 Task: Look for space in Osimo, Italy from 2nd June, 2023 to 6th June, 2023 for 1 adult in price range Rs.10000 to Rs.13000. Place can be private room with 1  bedroom having 1 bed and 1 bathroom. Property type can be house, flat, guest house, hotel. Booking option can be shelf check-in. Required host language is English.
Action: Mouse moved to (461, 131)
Screenshot: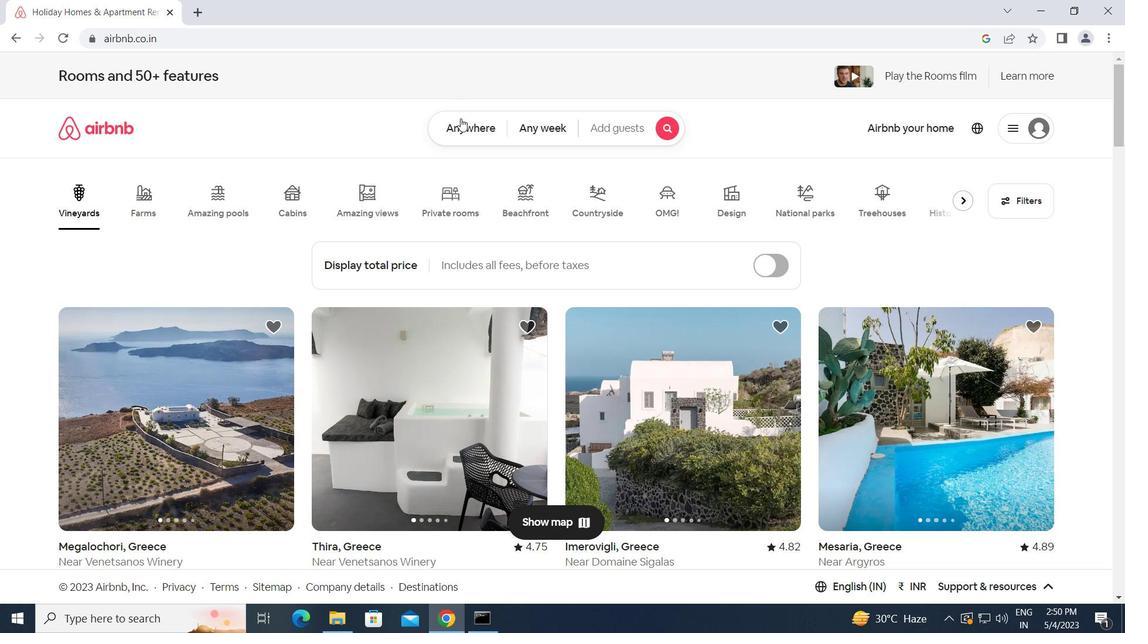 
Action: Mouse pressed left at (461, 131)
Screenshot: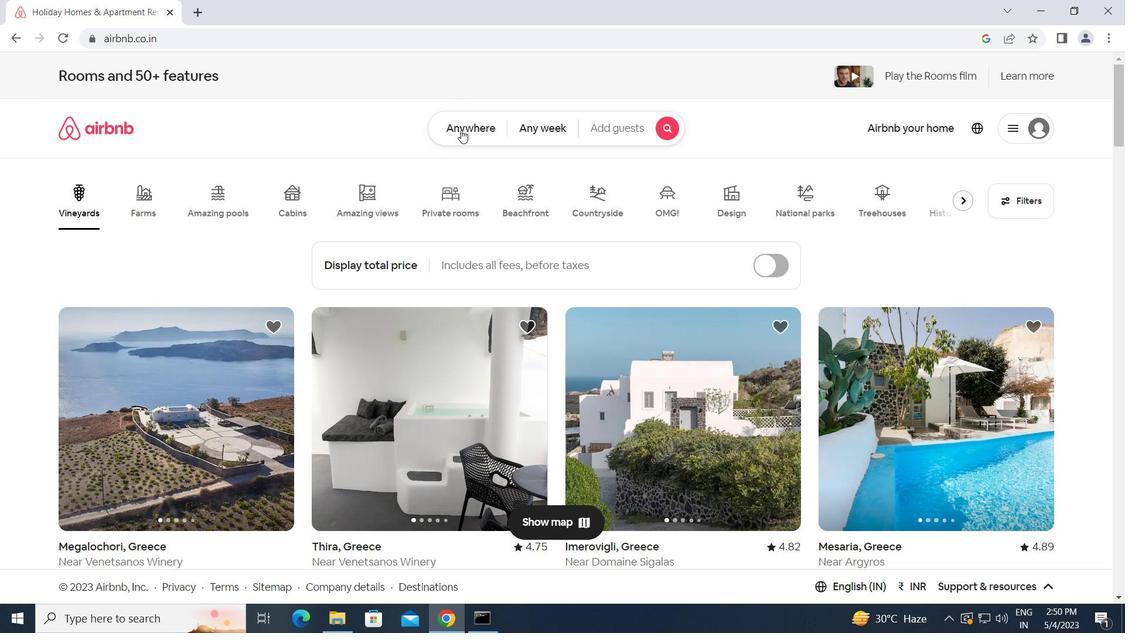 
Action: Mouse moved to (382, 177)
Screenshot: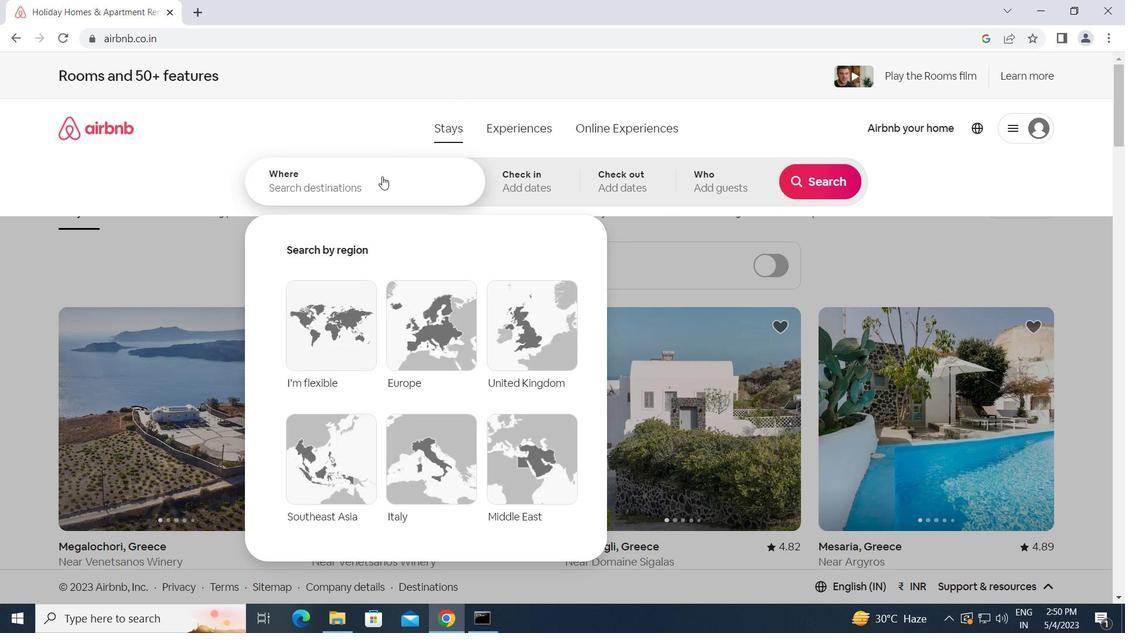 
Action: Mouse pressed left at (382, 177)
Screenshot: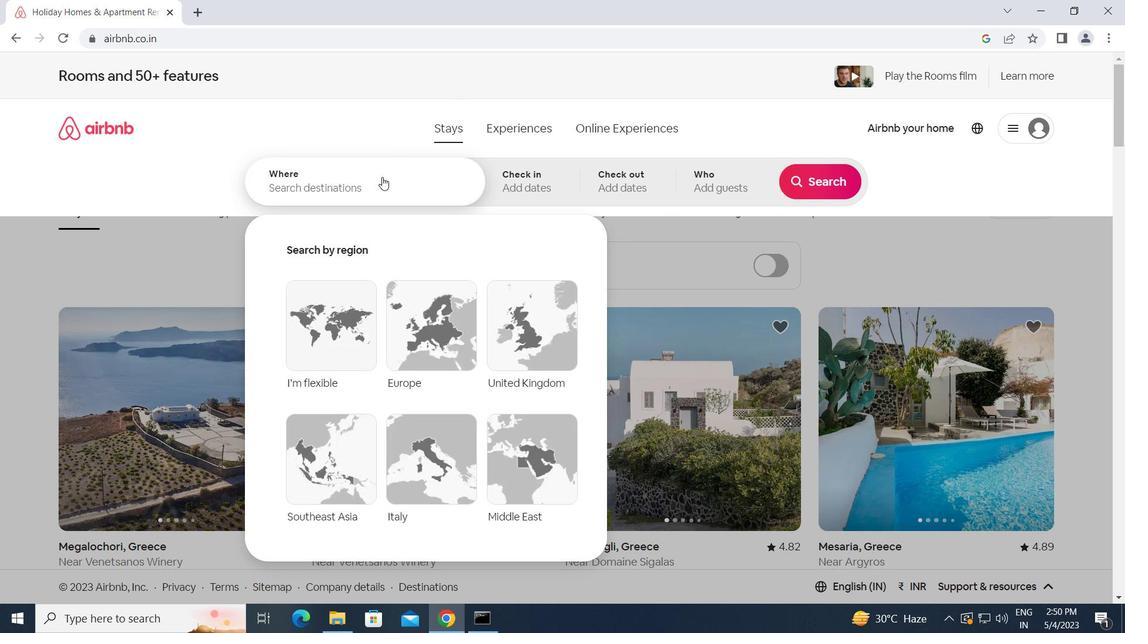 
Action: Key pressed o<Key.caps_lock>simo,<Key.space><Key.caps_lock>i<Key.caps_lock>taly<Key.enter>
Screenshot: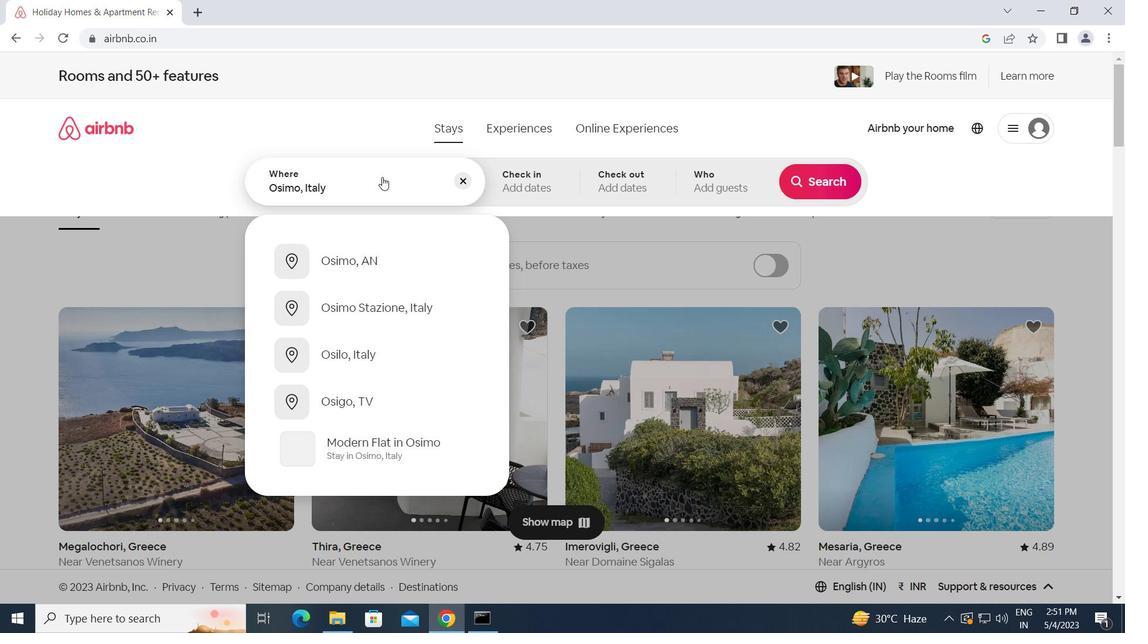 
Action: Mouse moved to (775, 359)
Screenshot: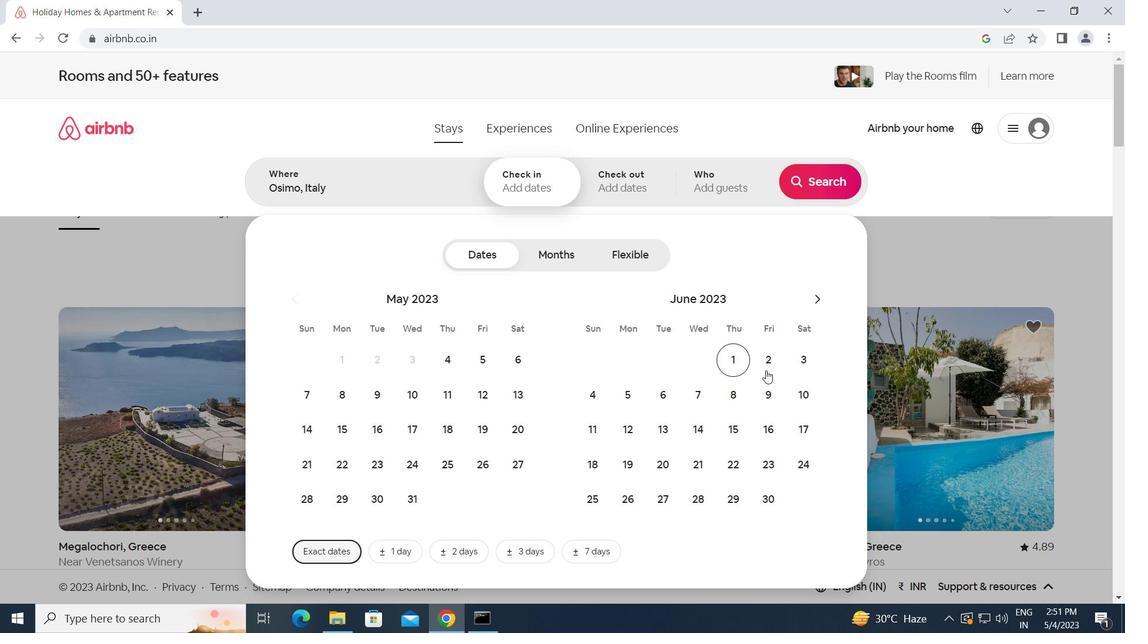 
Action: Mouse pressed left at (775, 359)
Screenshot: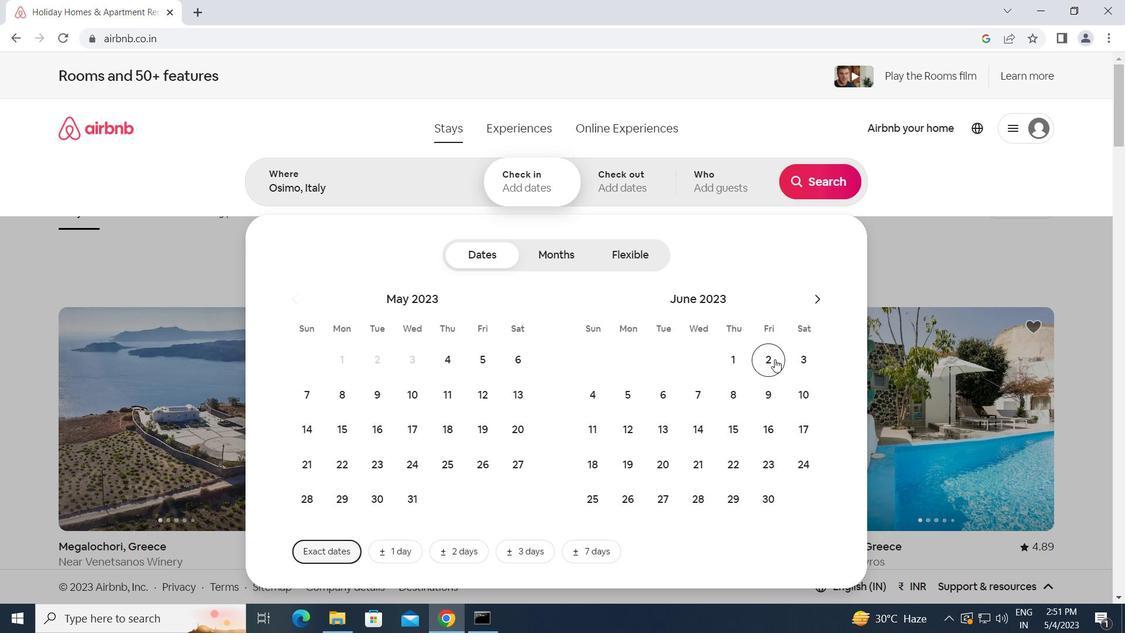 
Action: Mouse moved to (654, 390)
Screenshot: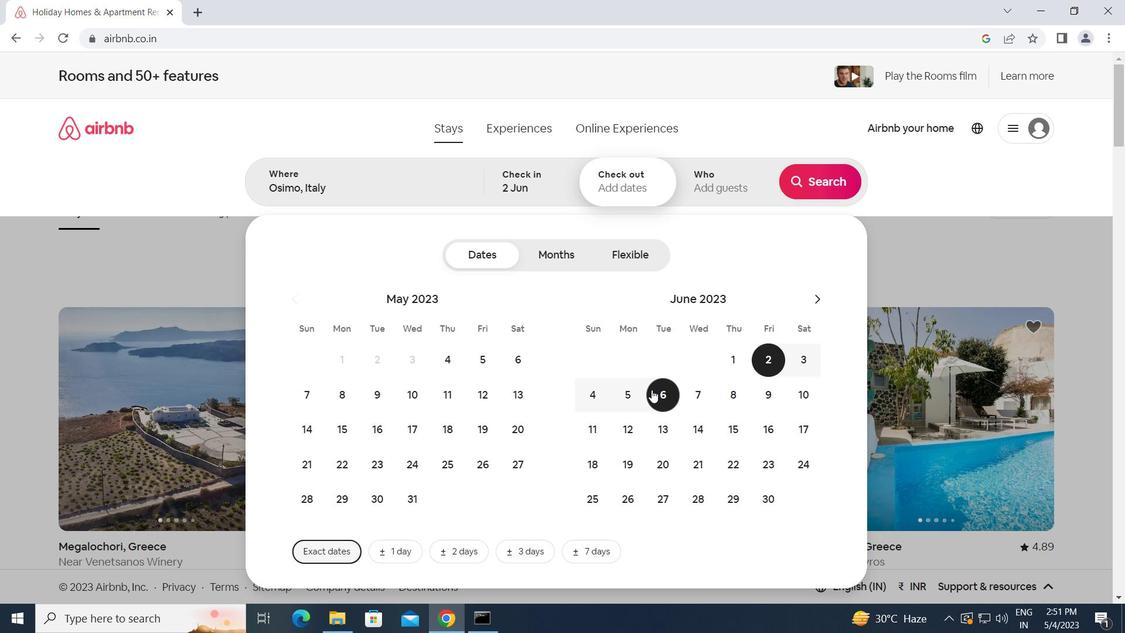 
Action: Mouse pressed left at (654, 390)
Screenshot: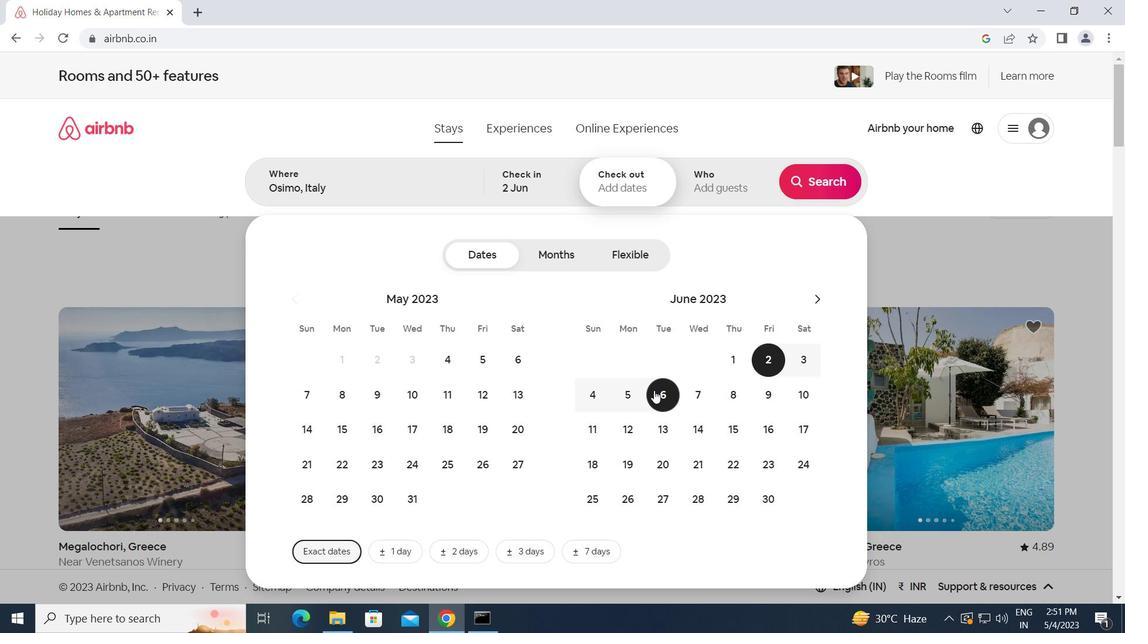 
Action: Mouse moved to (726, 185)
Screenshot: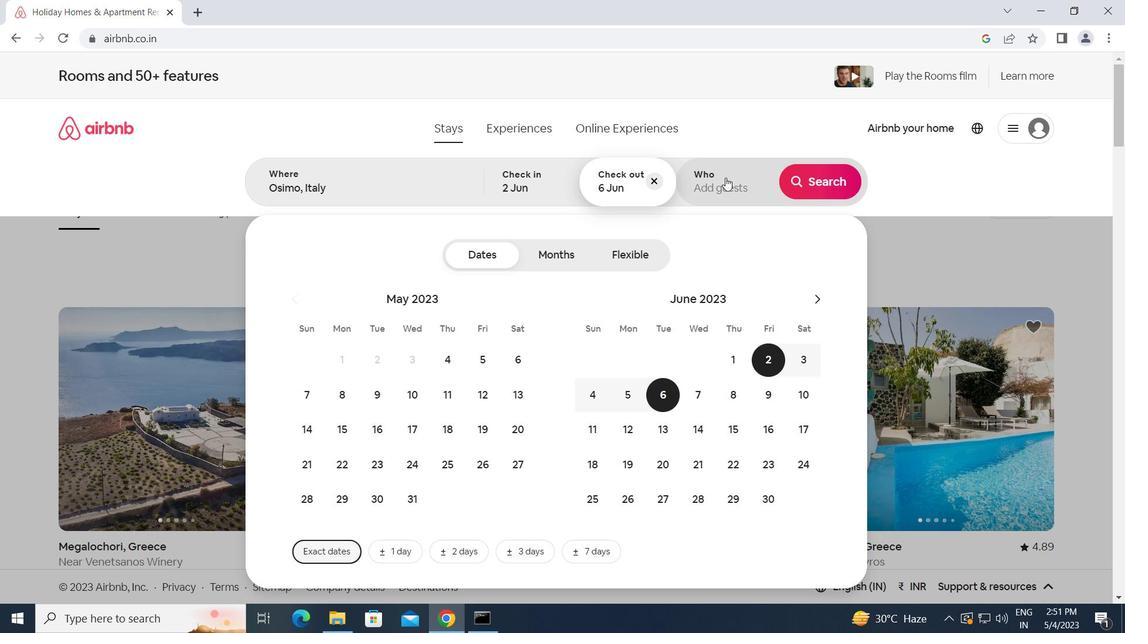 
Action: Mouse pressed left at (726, 185)
Screenshot: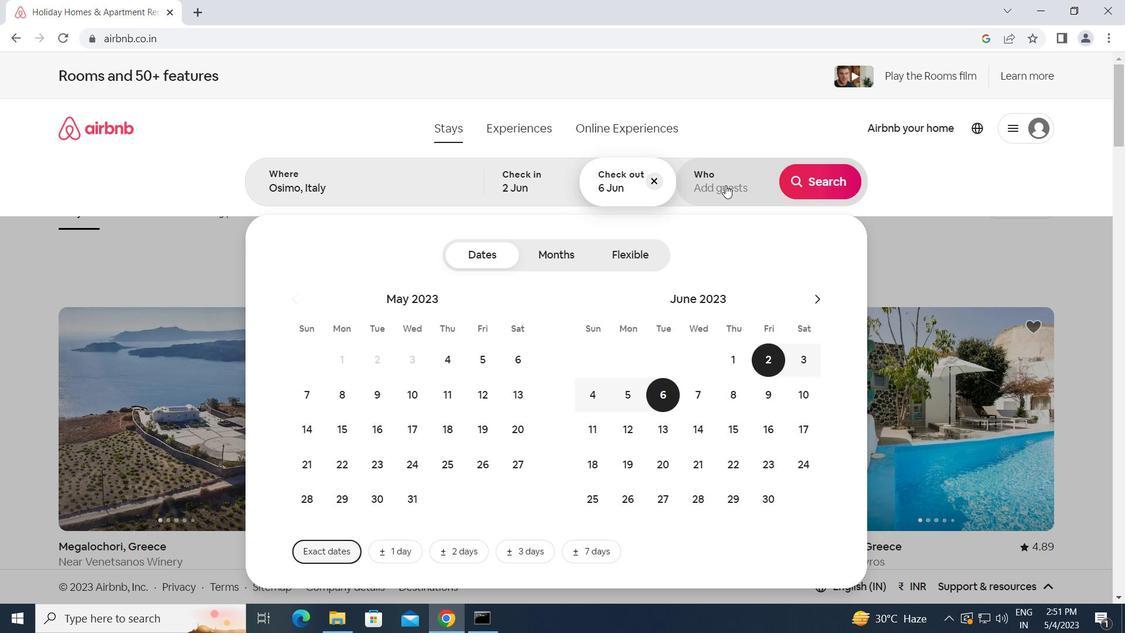 
Action: Mouse moved to (822, 265)
Screenshot: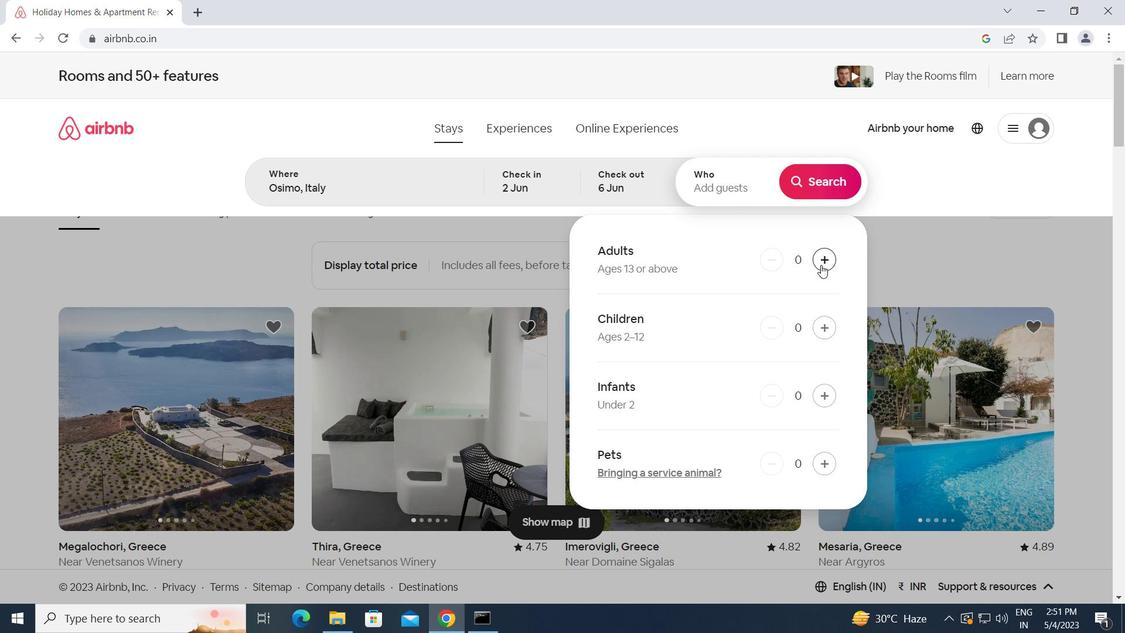 
Action: Mouse pressed left at (822, 265)
Screenshot: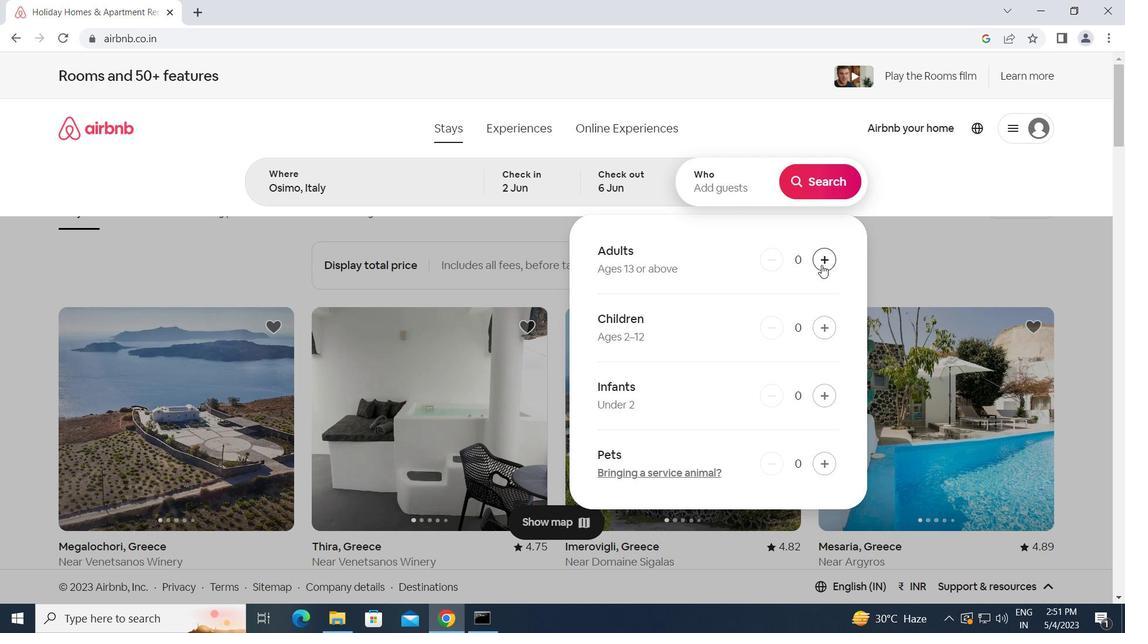
Action: Mouse moved to (818, 177)
Screenshot: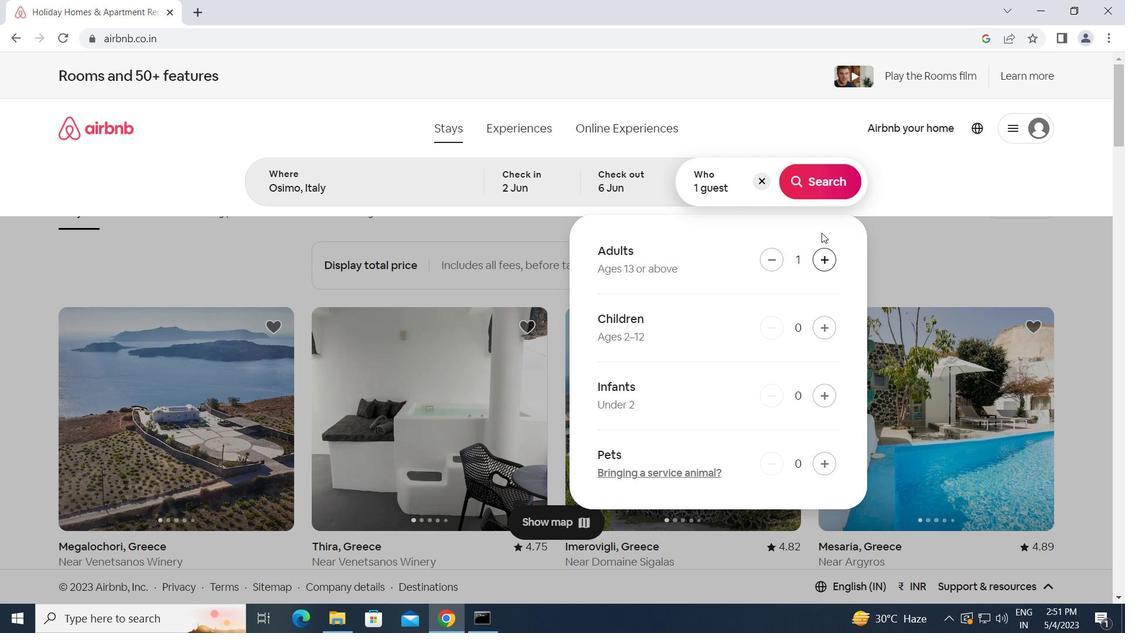 
Action: Mouse pressed left at (818, 177)
Screenshot: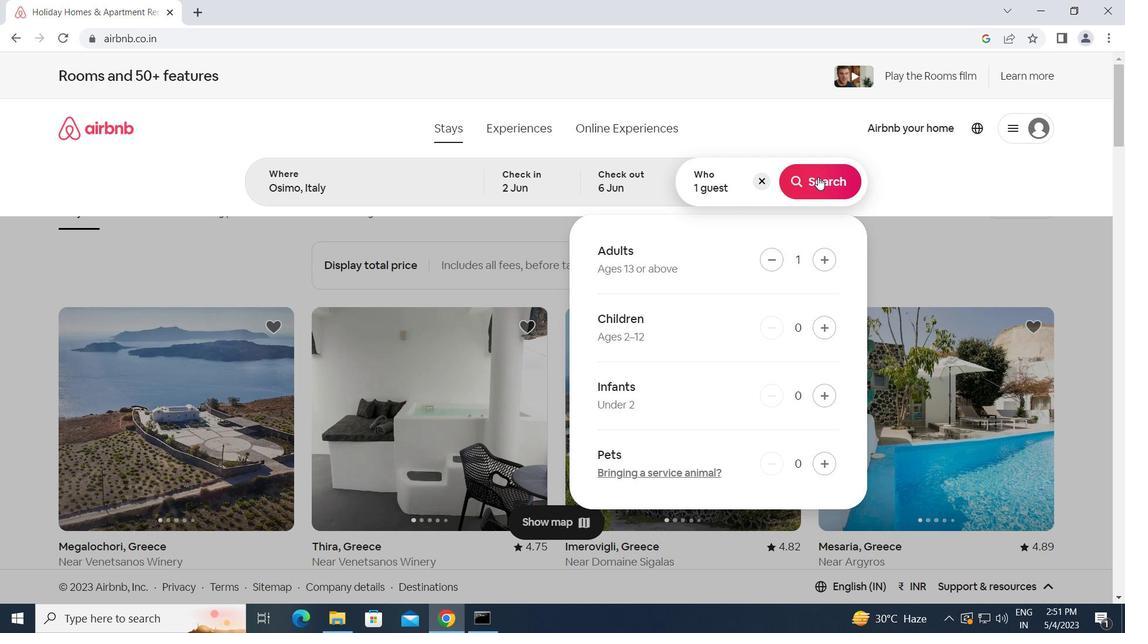
Action: Mouse moved to (1060, 136)
Screenshot: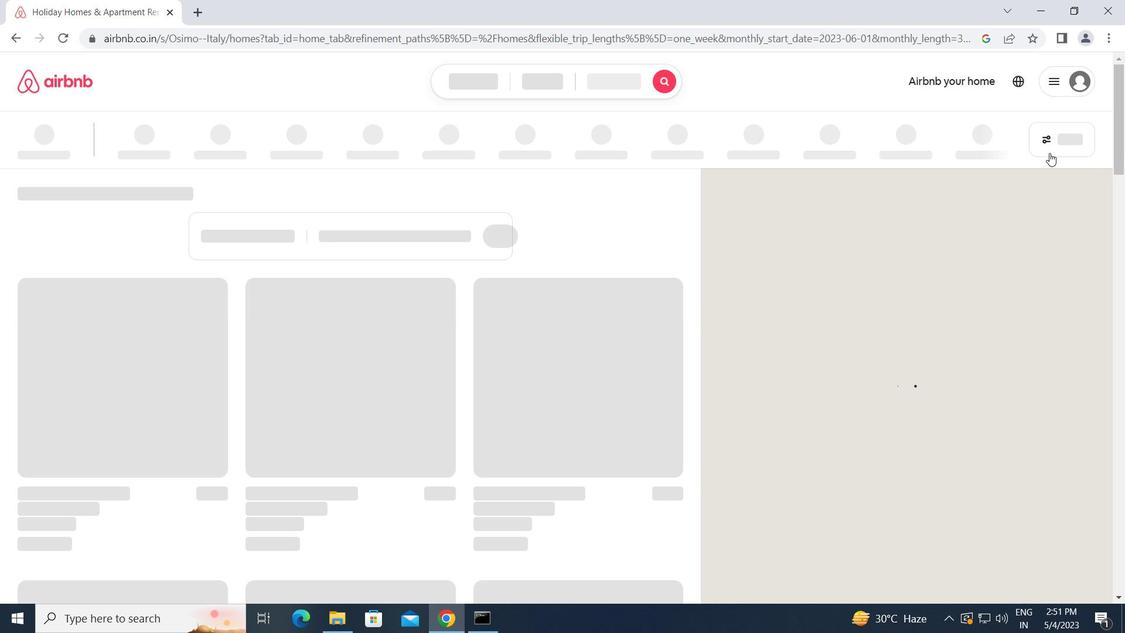 
Action: Mouse pressed left at (1060, 136)
Screenshot: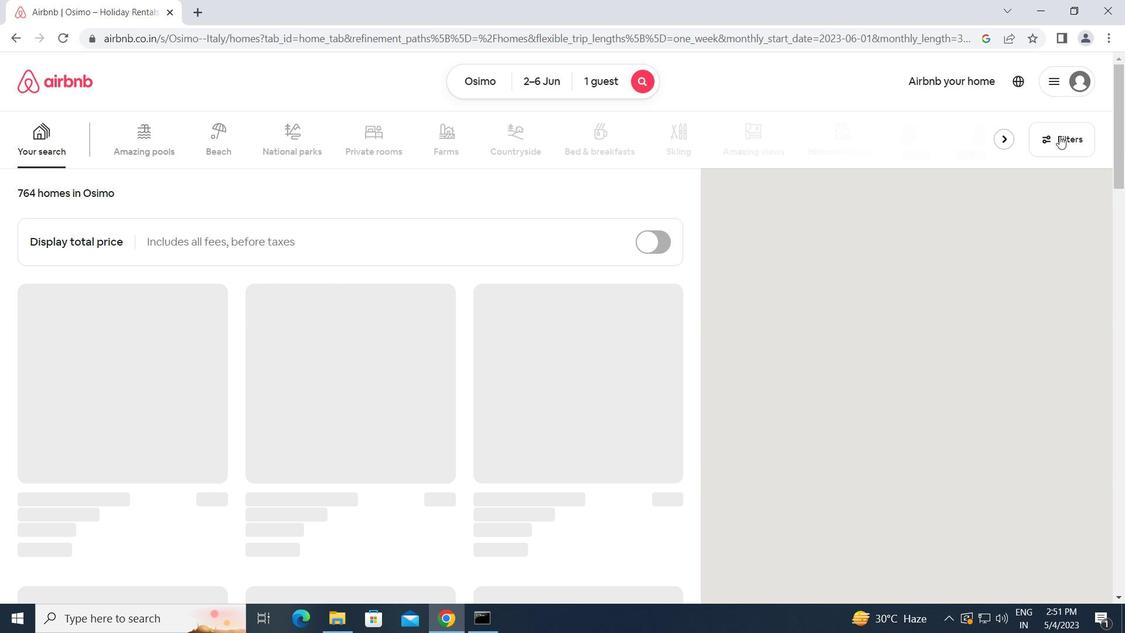 
Action: Mouse moved to (373, 328)
Screenshot: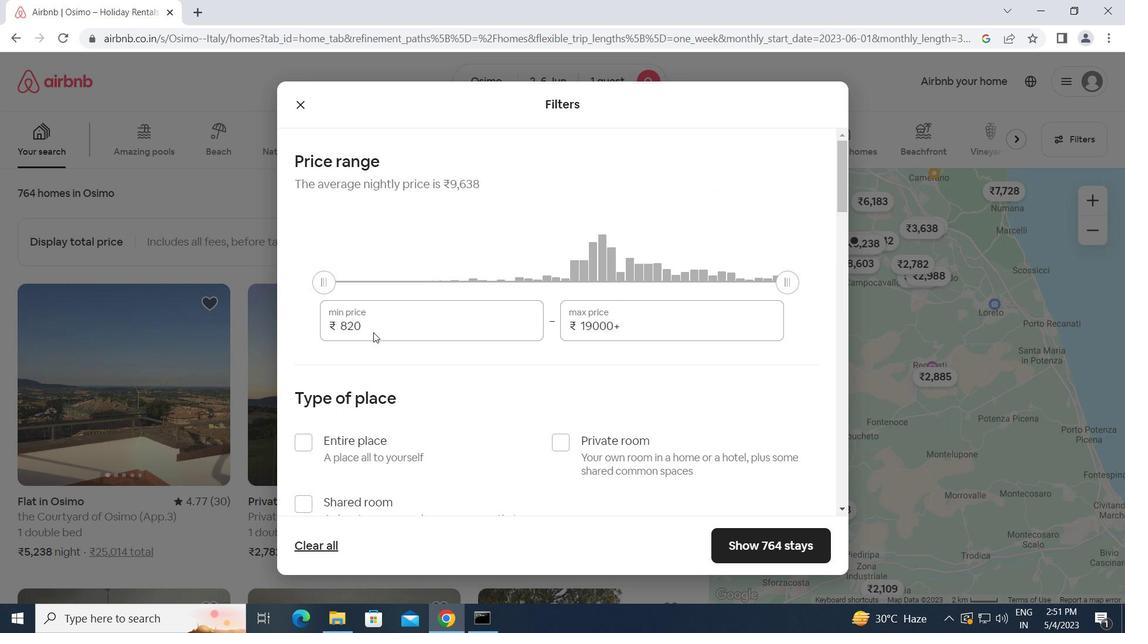 
Action: Mouse pressed left at (373, 328)
Screenshot: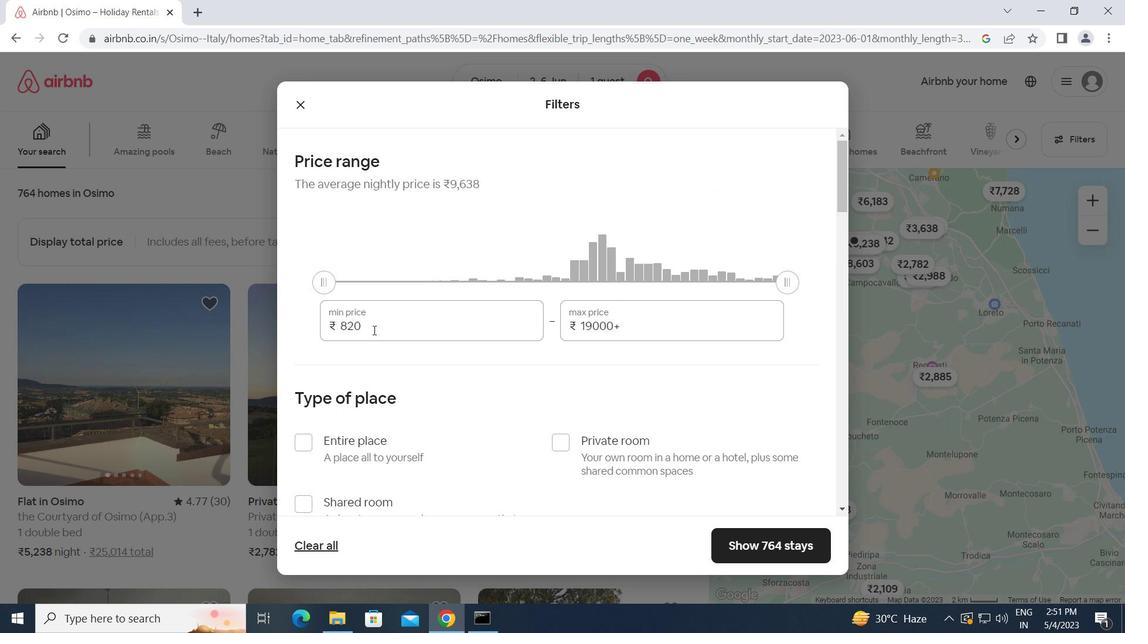 
Action: Mouse moved to (340, 332)
Screenshot: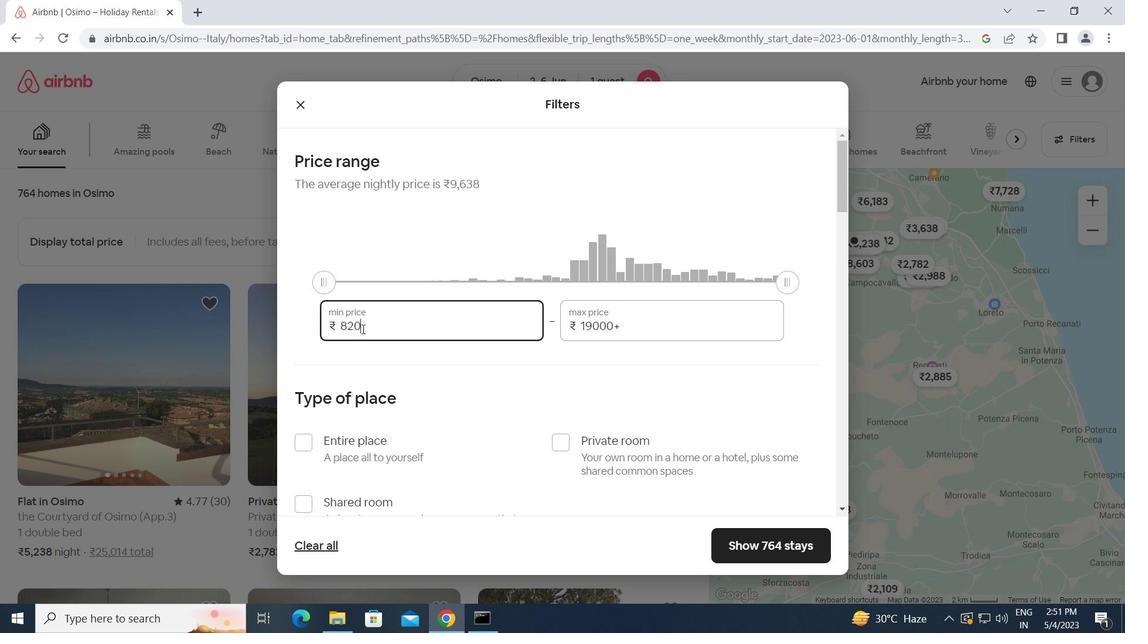 
Action: Key pressed 10000<Key.tab>13000
Screenshot: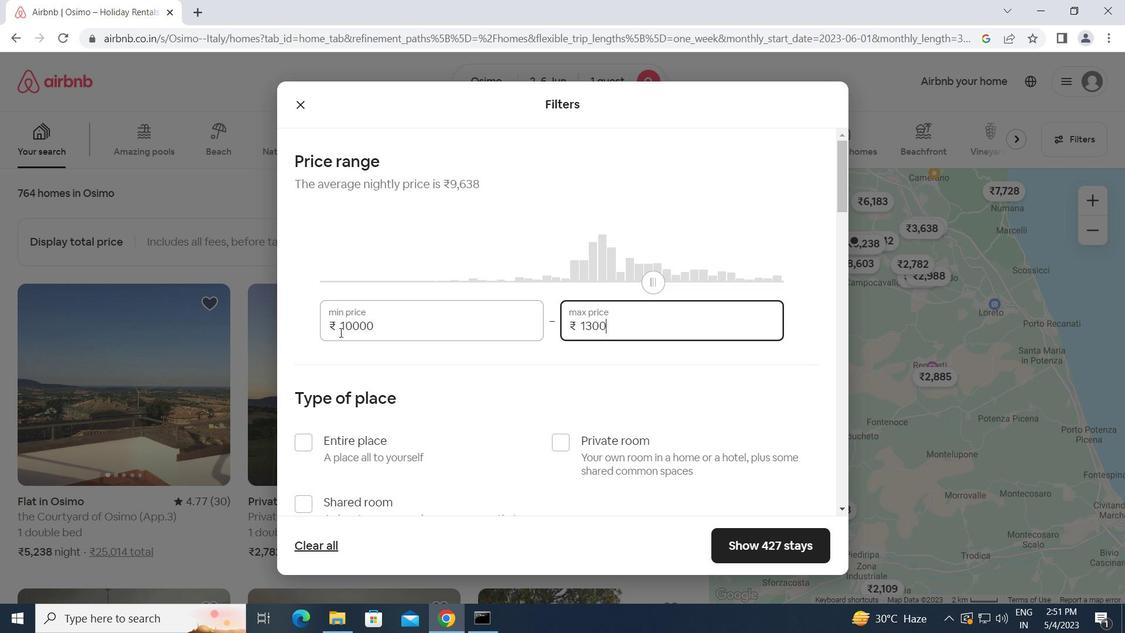 
Action: Mouse moved to (558, 443)
Screenshot: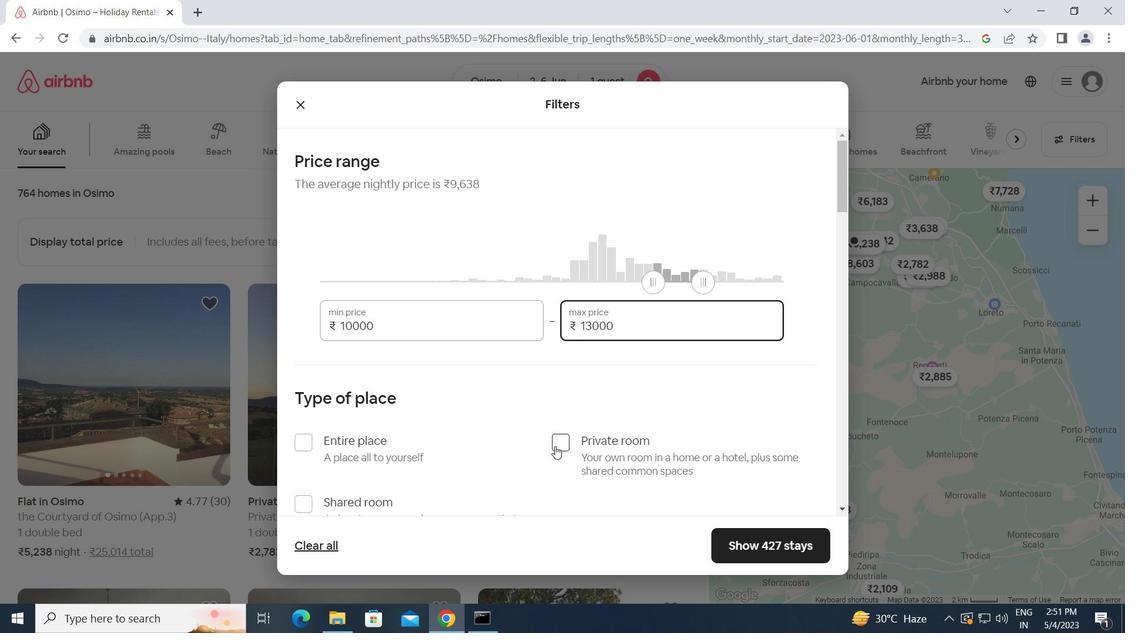 
Action: Mouse pressed left at (558, 443)
Screenshot: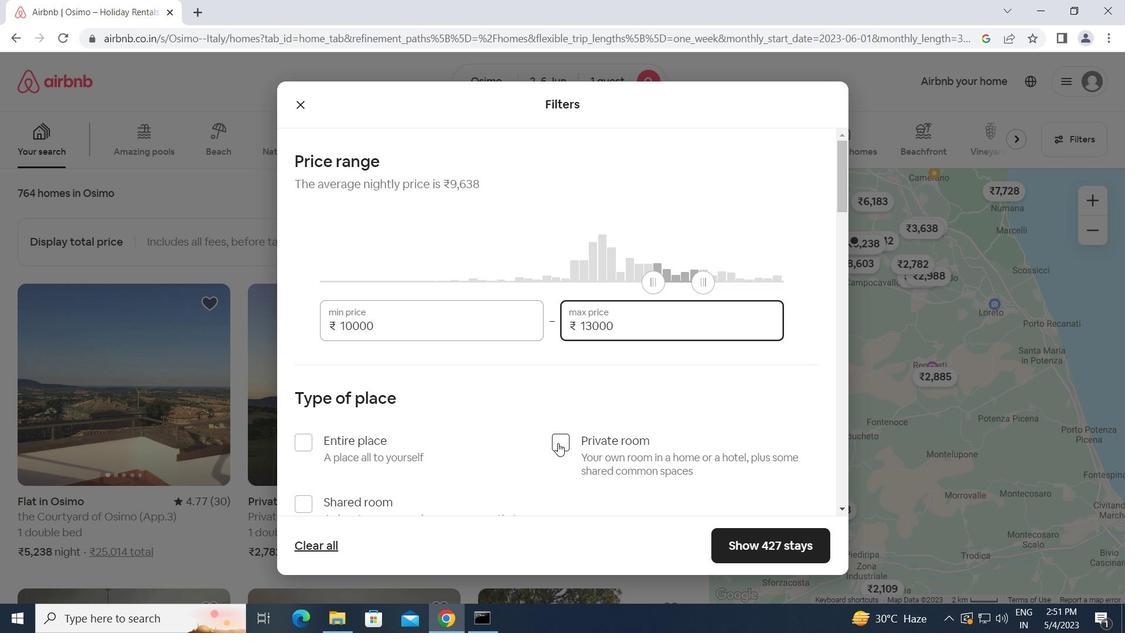 
Action: Mouse moved to (471, 471)
Screenshot: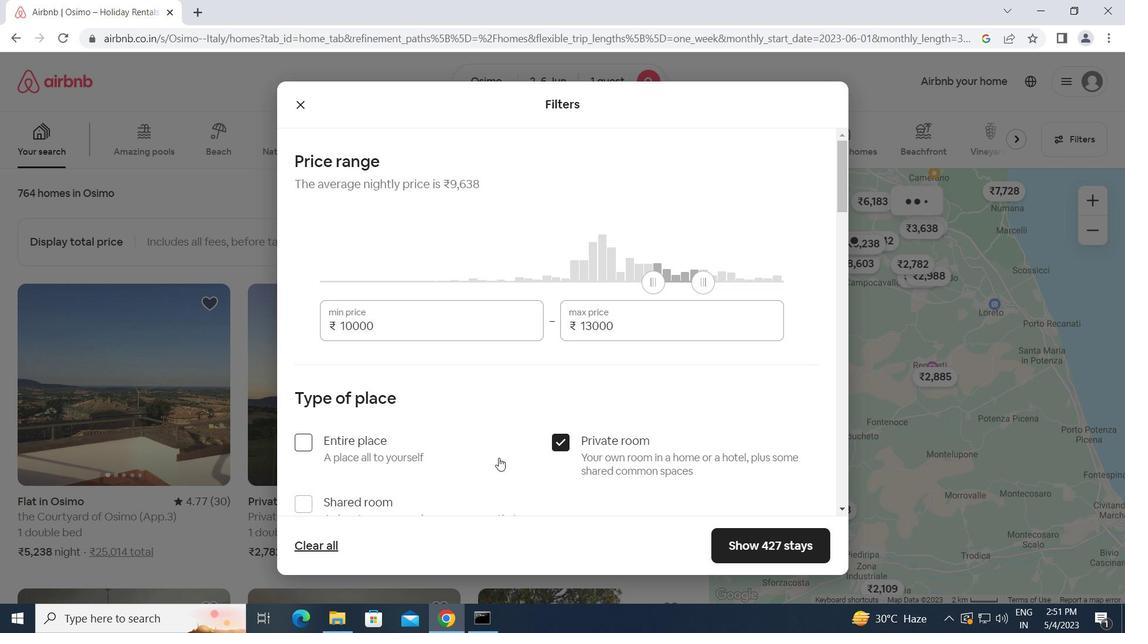 
Action: Mouse scrolled (471, 471) with delta (0, 0)
Screenshot: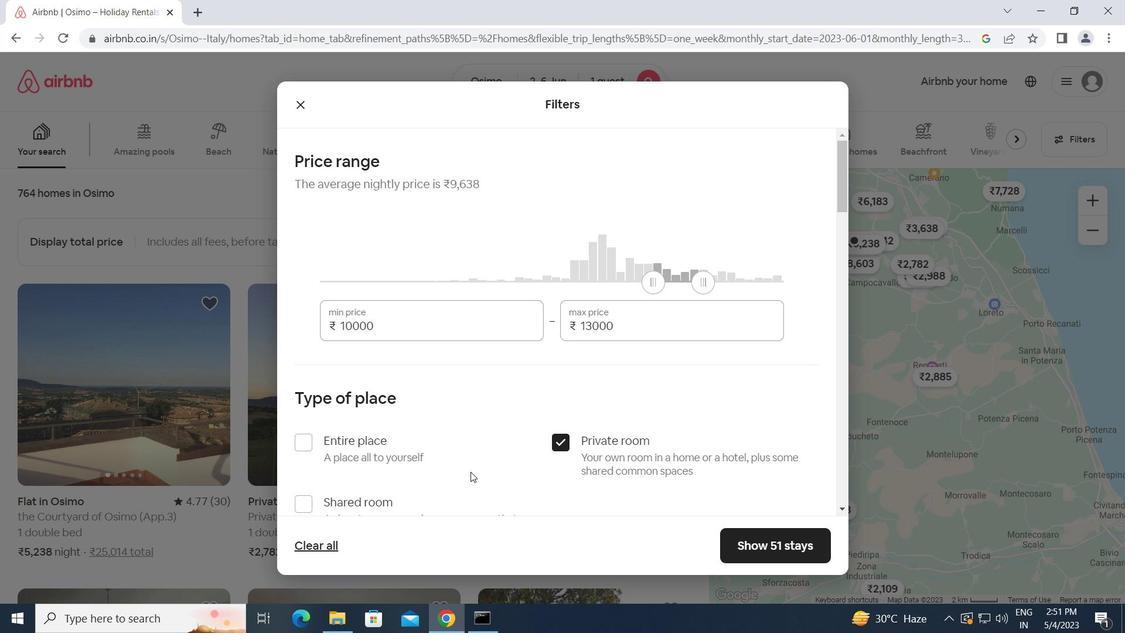 
Action: Mouse scrolled (471, 471) with delta (0, 0)
Screenshot: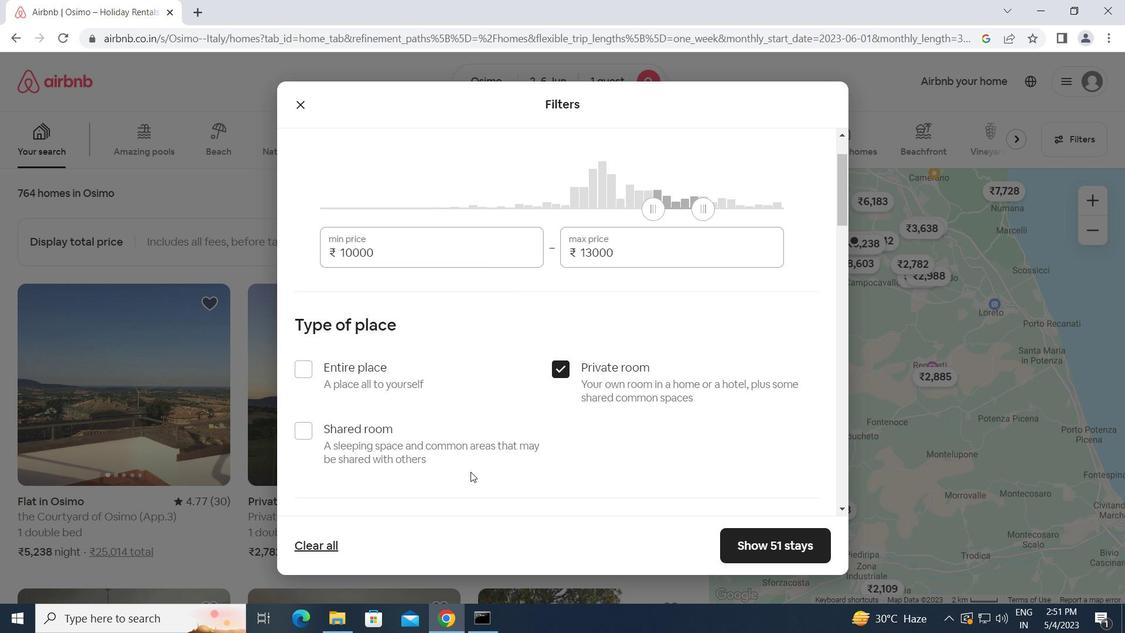 
Action: Mouse scrolled (471, 471) with delta (0, 0)
Screenshot: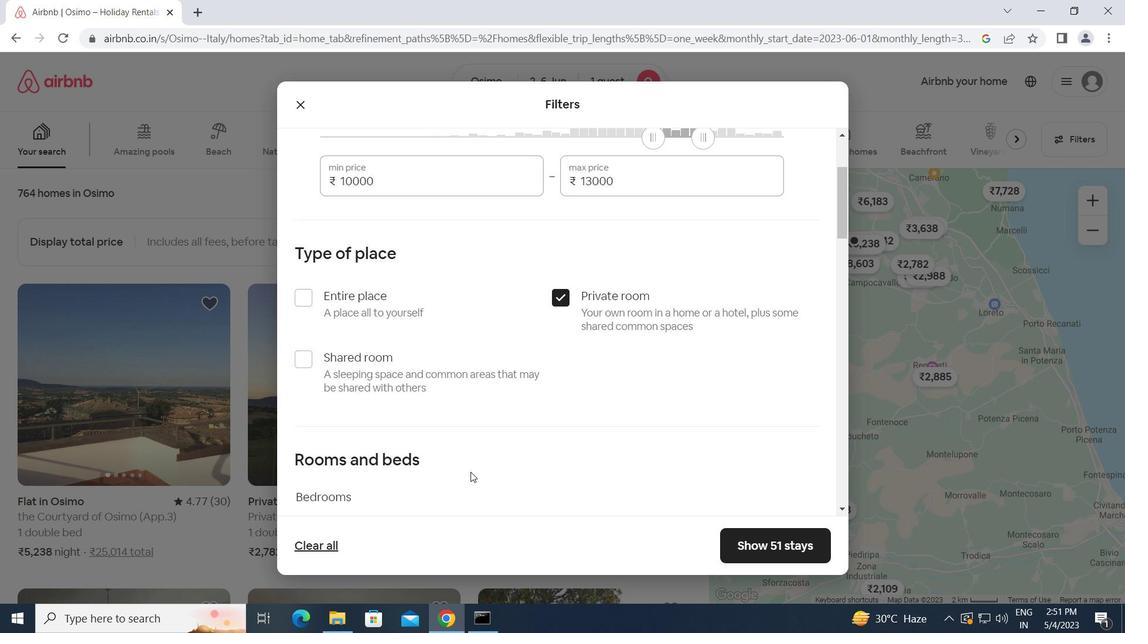 
Action: Mouse scrolled (471, 471) with delta (0, 0)
Screenshot: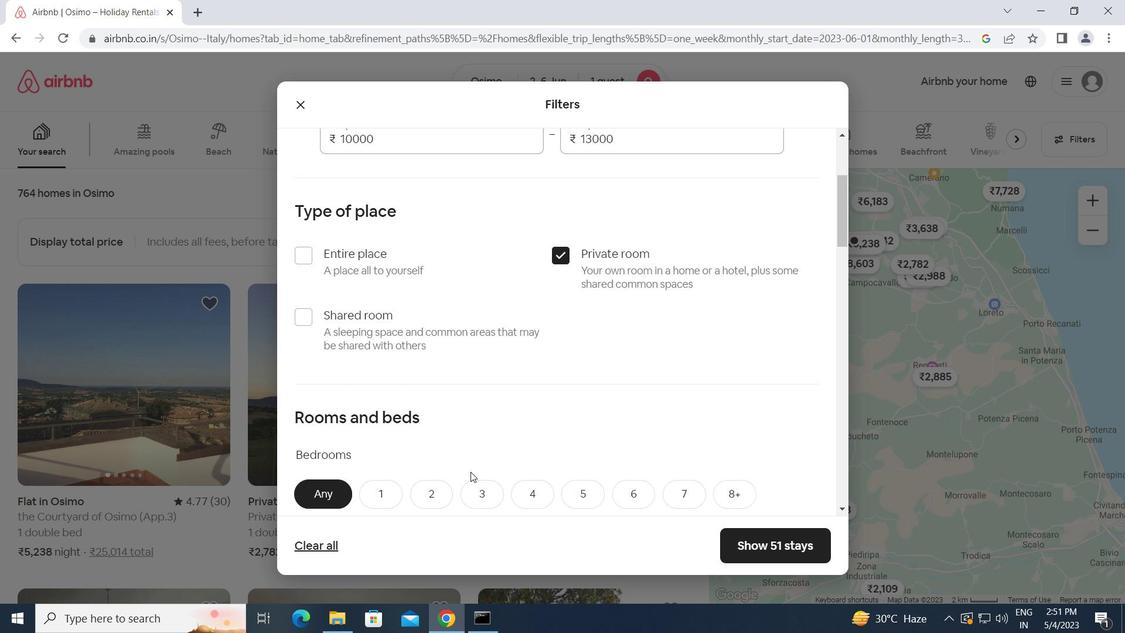 
Action: Mouse moved to (377, 387)
Screenshot: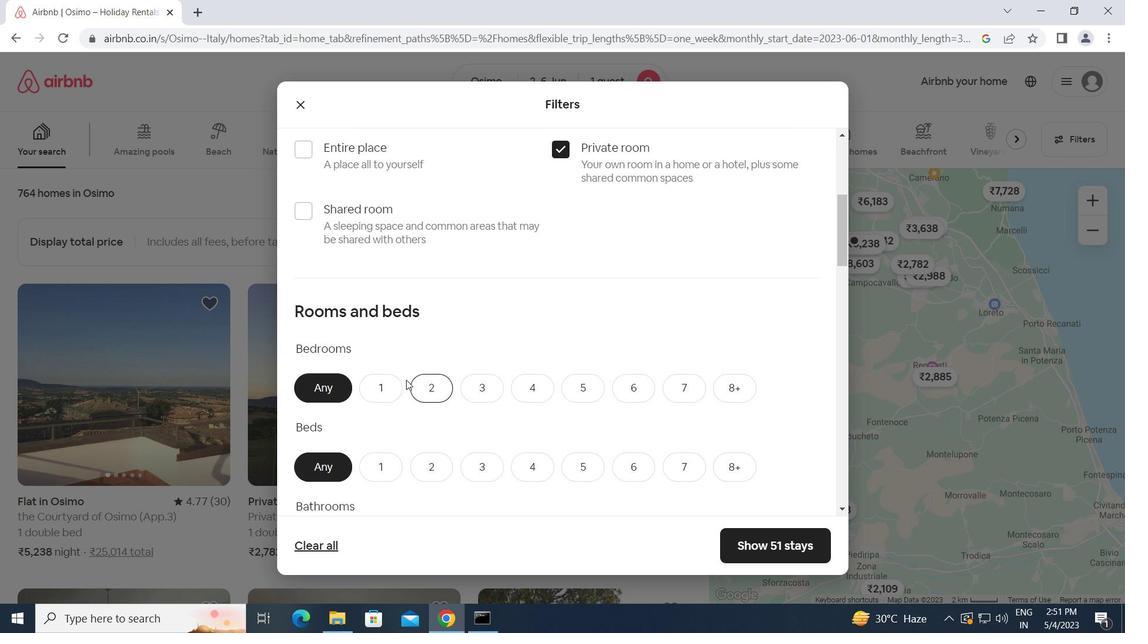 
Action: Mouse pressed left at (377, 387)
Screenshot: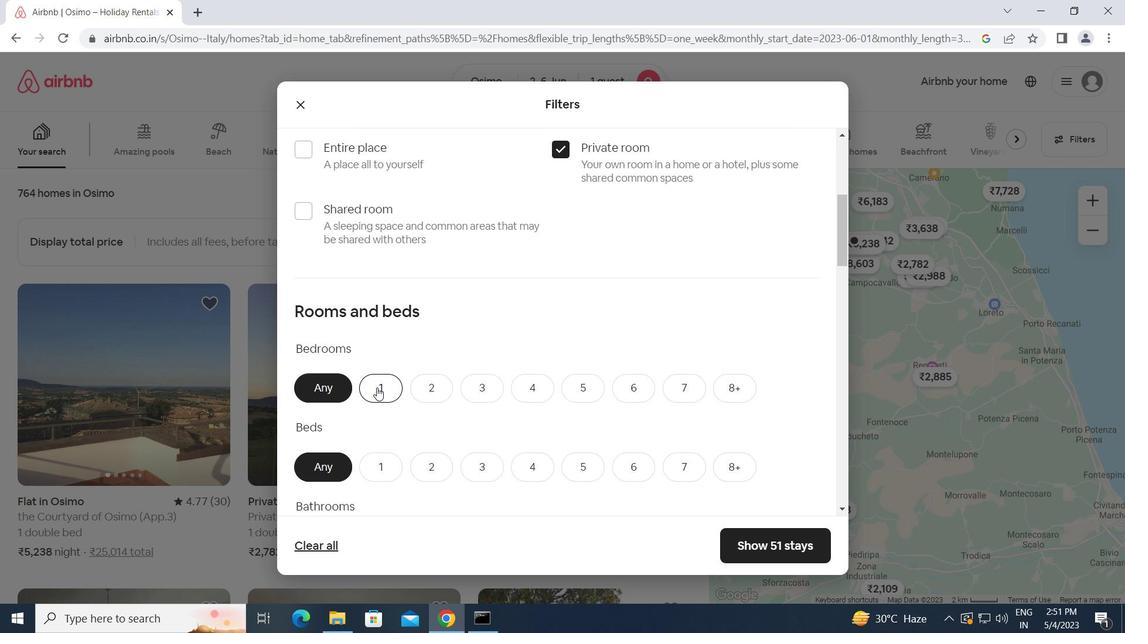
Action: Mouse moved to (386, 464)
Screenshot: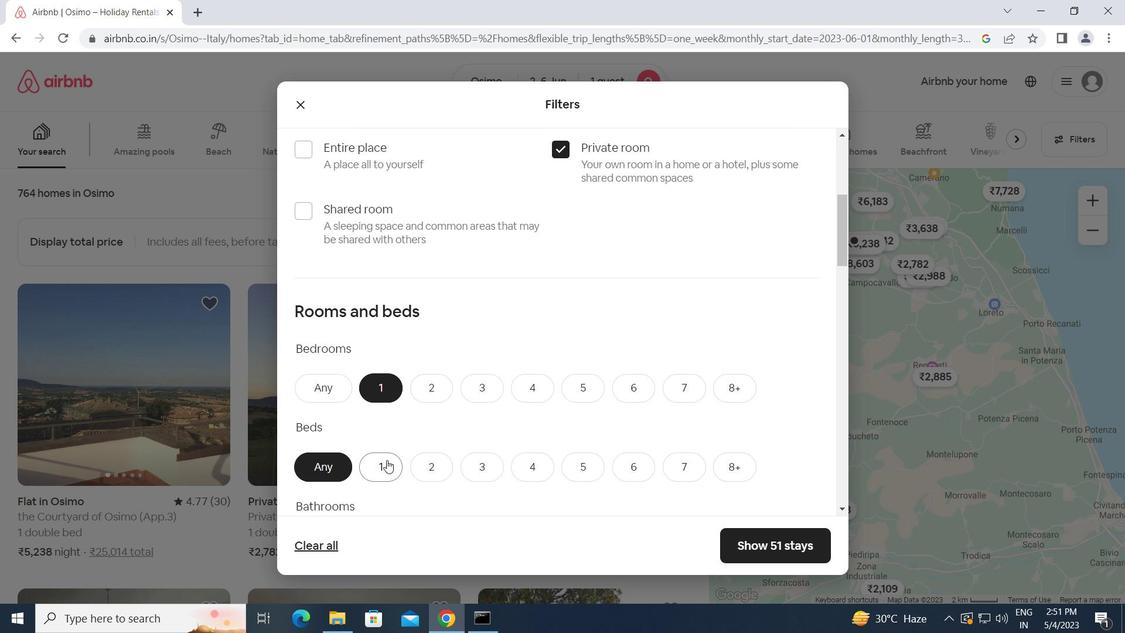 
Action: Mouse pressed left at (386, 464)
Screenshot: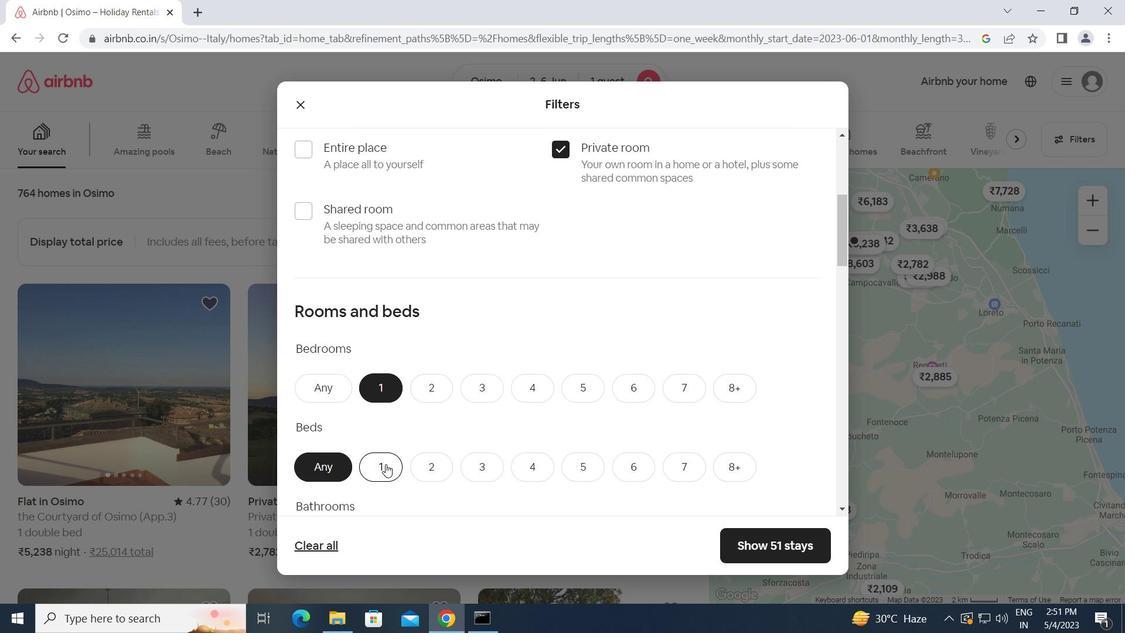
Action: Mouse moved to (491, 457)
Screenshot: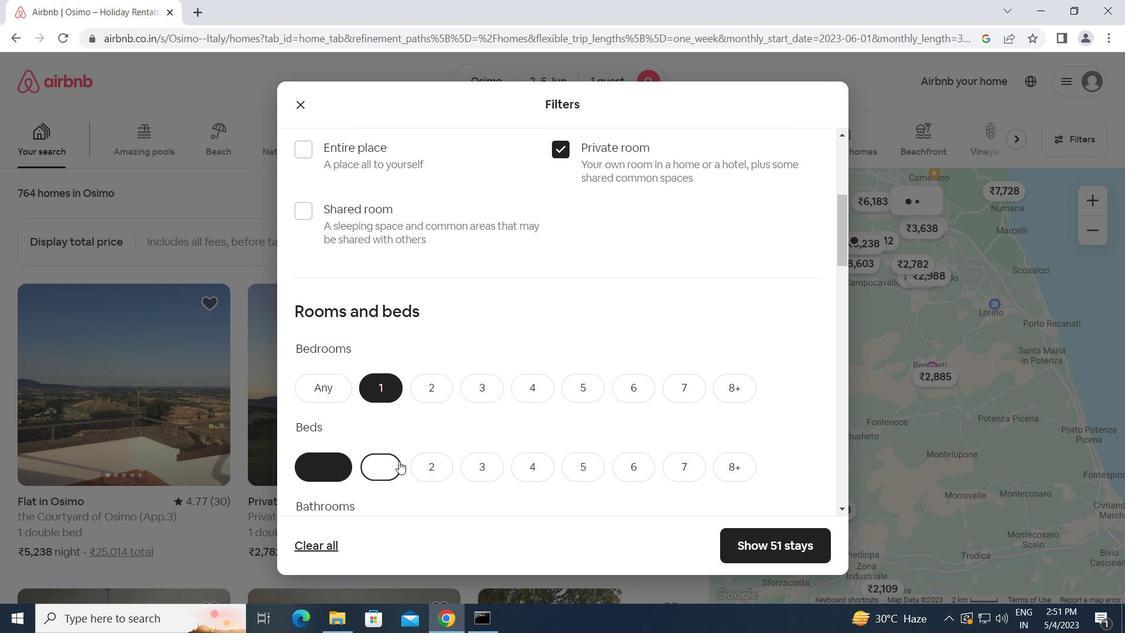 
Action: Mouse scrolled (491, 456) with delta (0, 0)
Screenshot: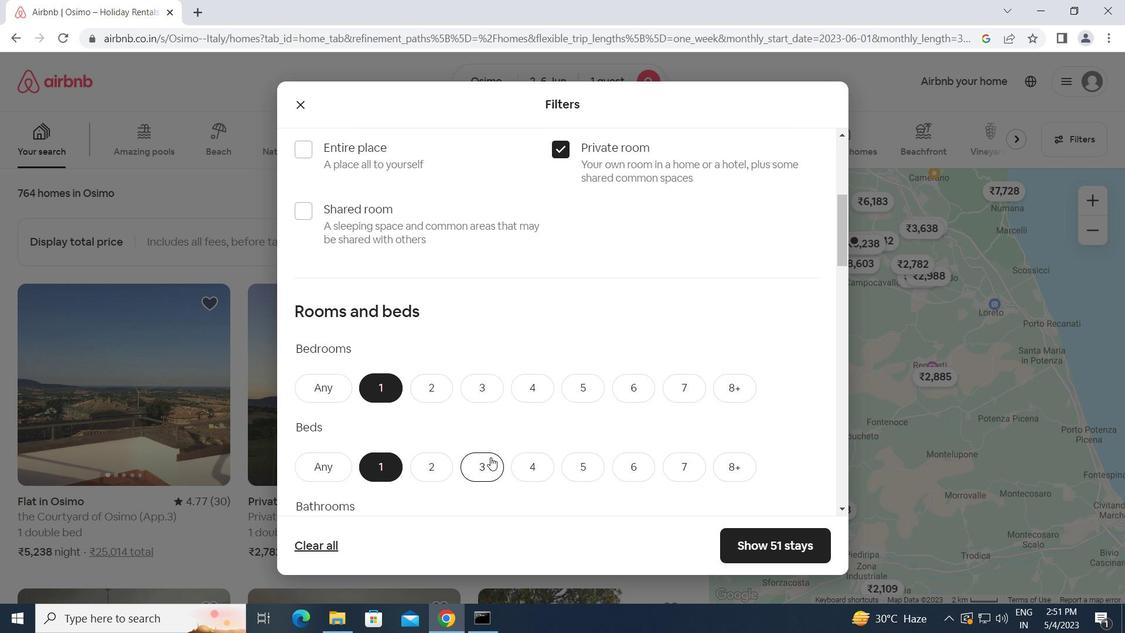 
Action: Mouse moved to (382, 467)
Screenshot: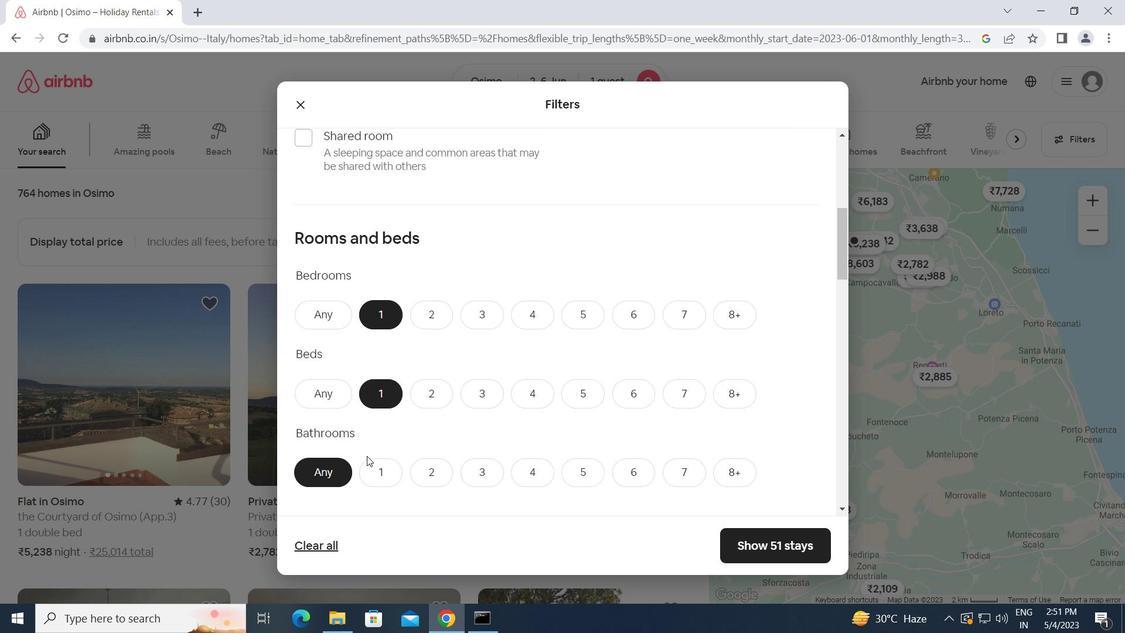 
Action: Mouse pressed left at (382, 467)
Screenshot: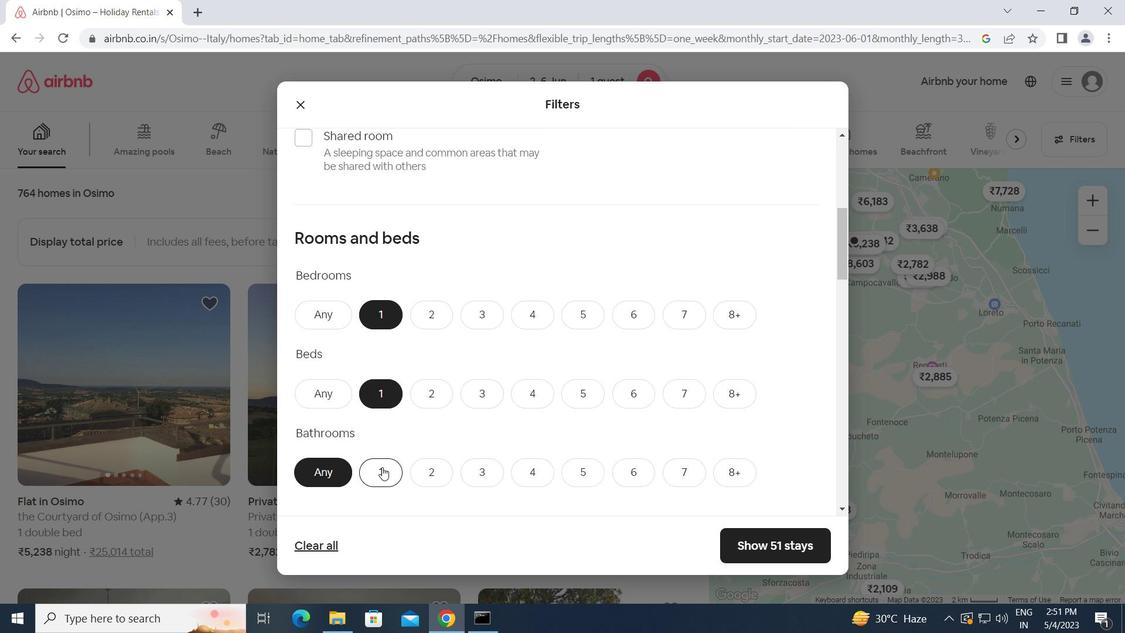 
Action: Mouse moved to (508, 459)
Screenshot: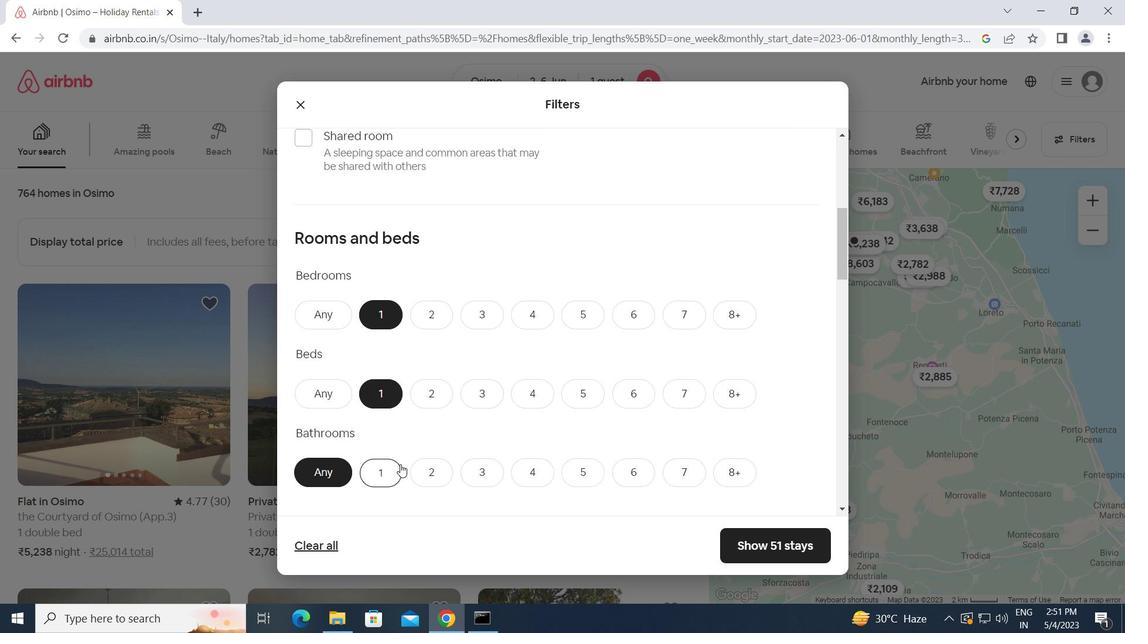 
Action: Mouse scrolled (508, 458) with delta (0, 0)
Screenshot: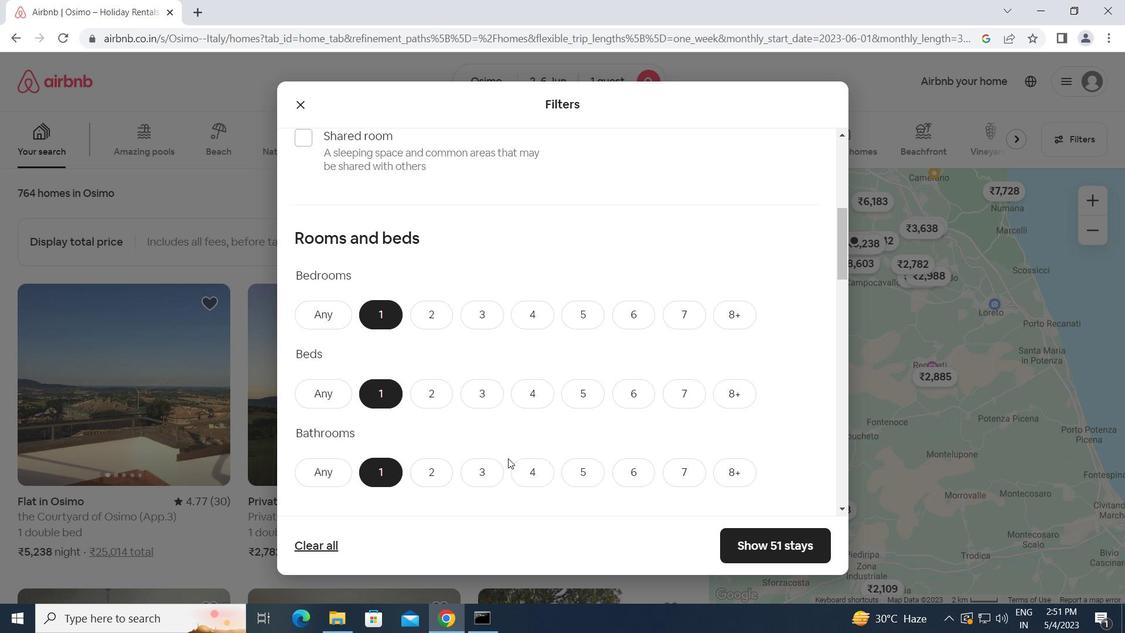 
Action: Mouse scrolled (508, 458) with delta (0, 0)
Screenshot: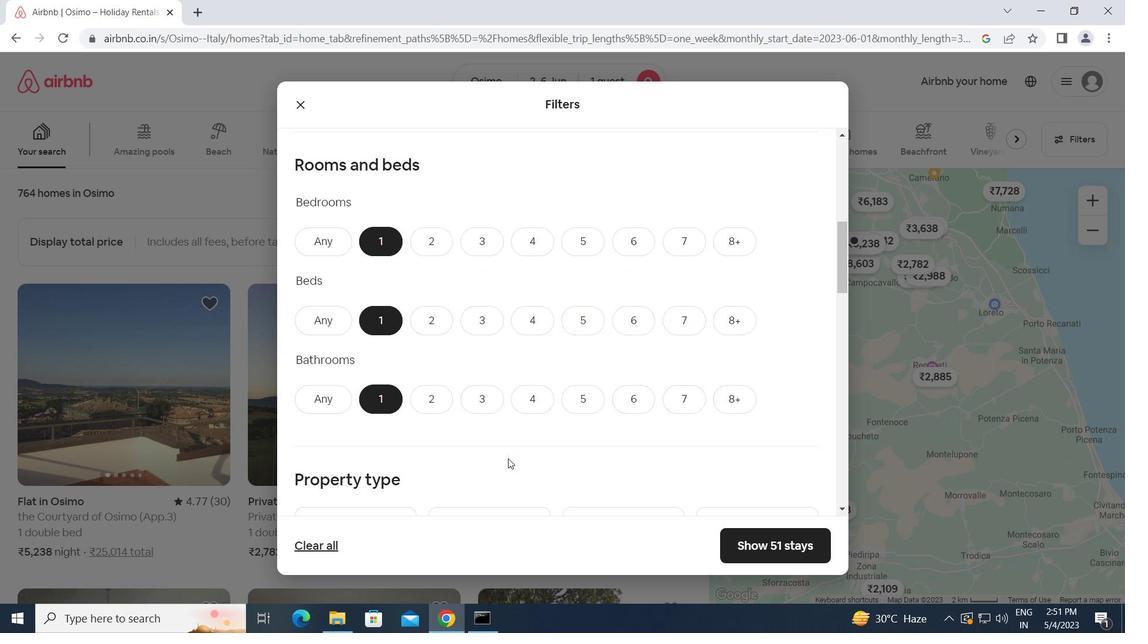 
Action: Mouse moved to (360, 470)
Screenshot: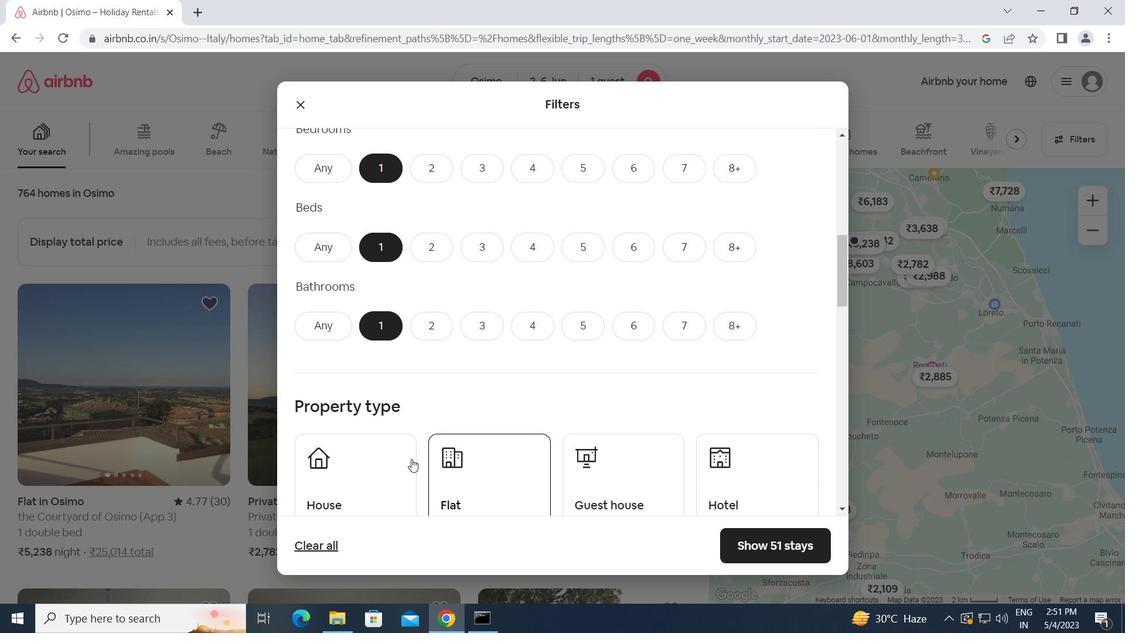 
Action: Mouse scrolled (360, 470) with delta (0, 0)
Screenshot: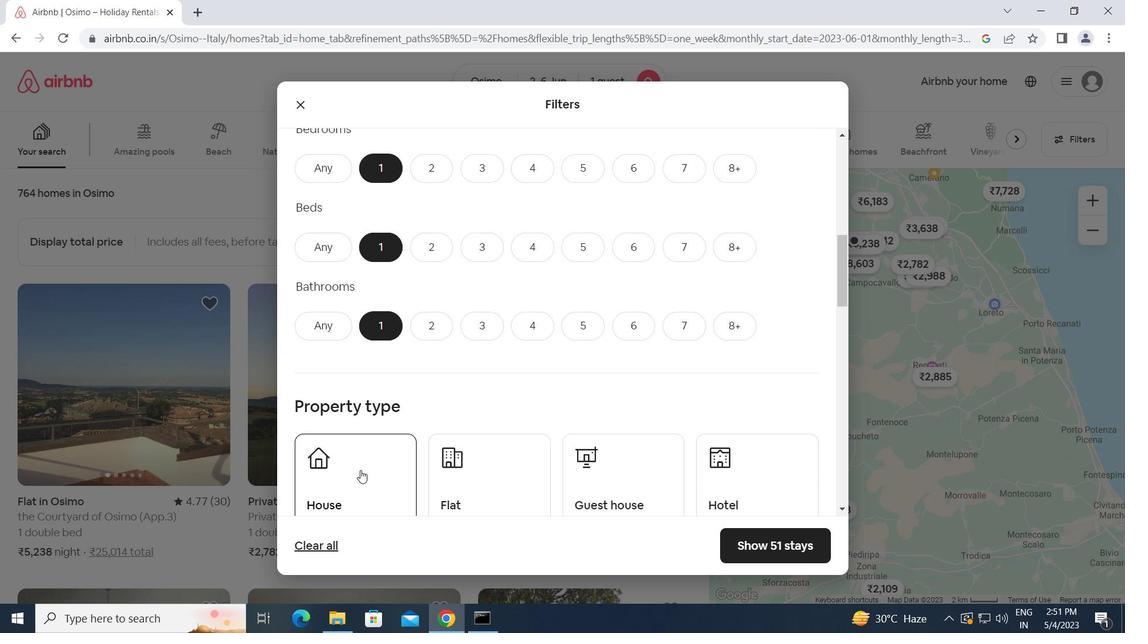
Action: Mouse moved to (355, 423)
Screenshot: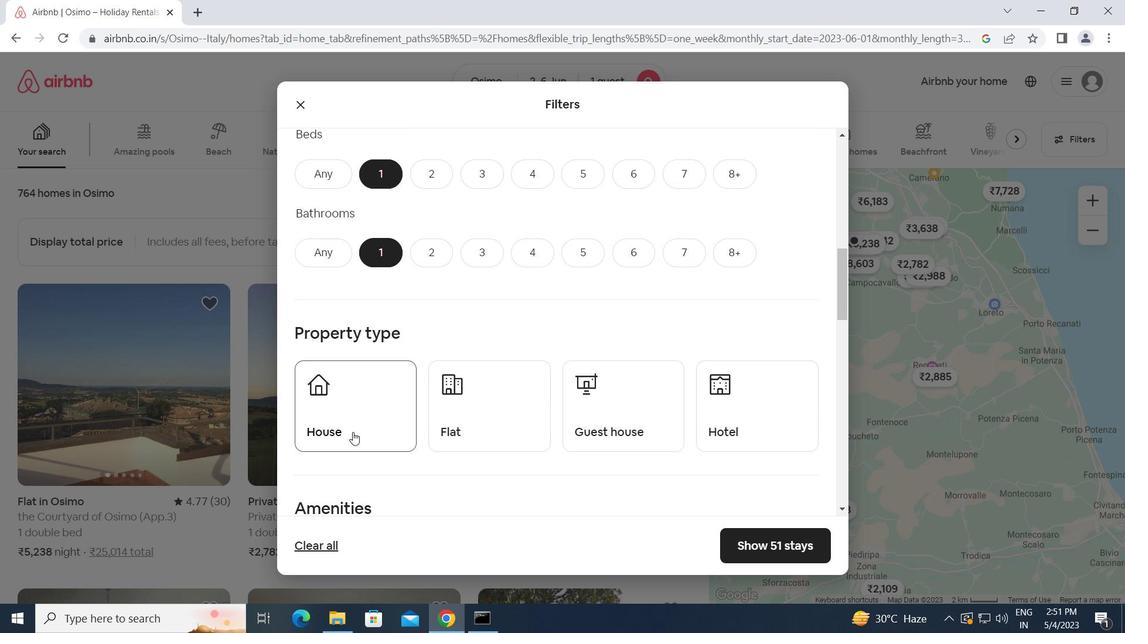 
Action: Mouse pressed left at (355, 423)
Screenshot: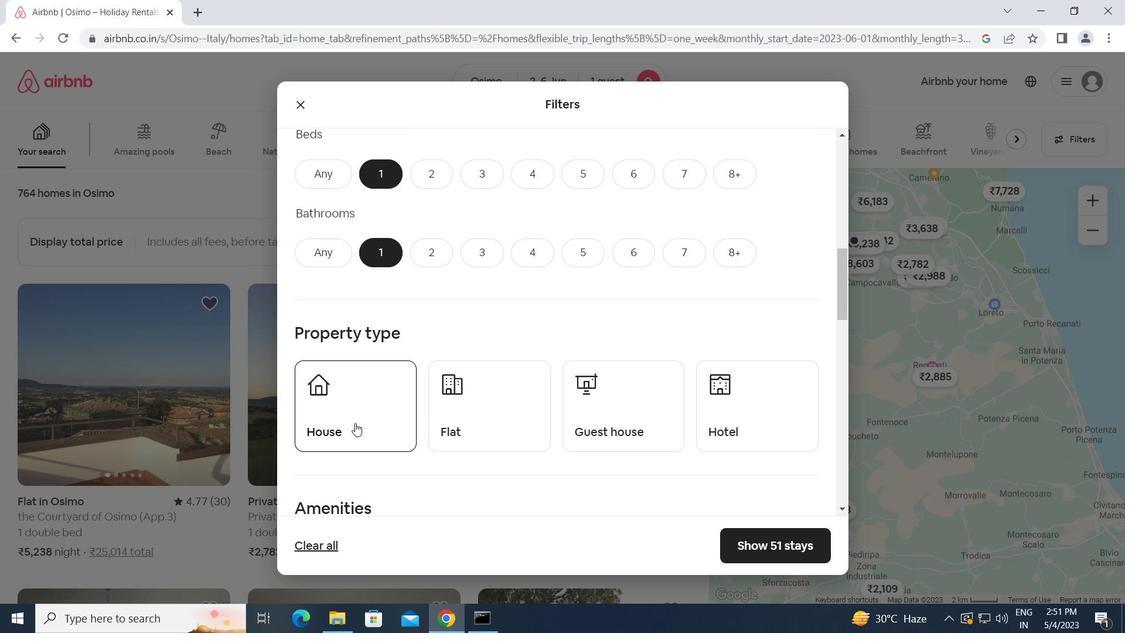 
Action: Mouse moved to (478, 420)
Screenshot: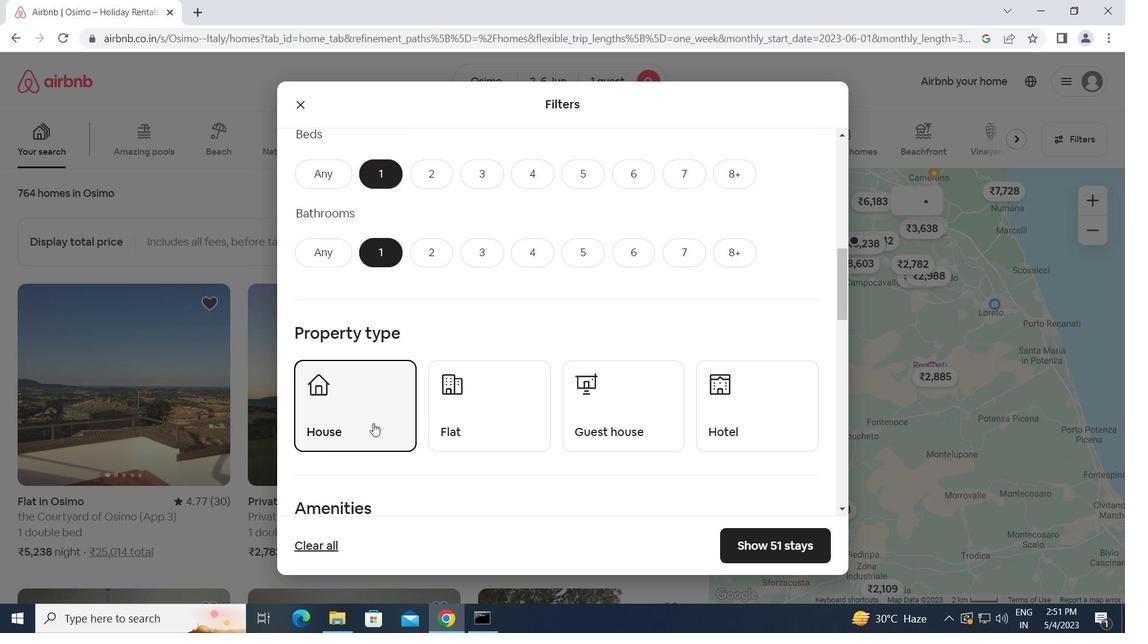 
Action: Mouse pressed left at (478, 420)
Screenshot: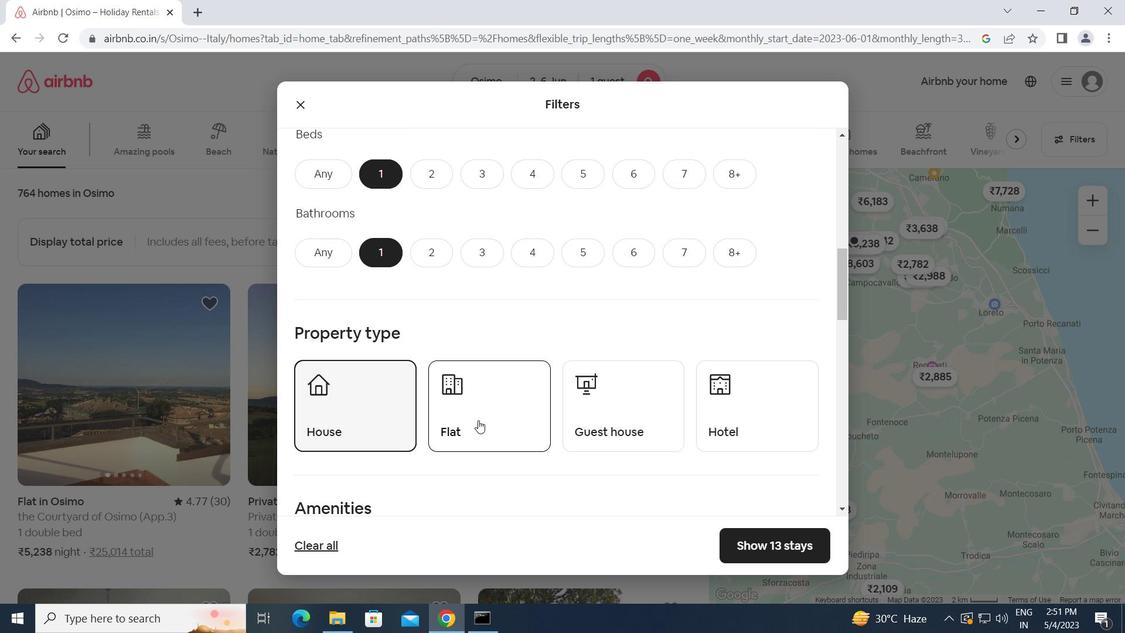 
Action: Mouse moved to (583, 419)
Screenshot: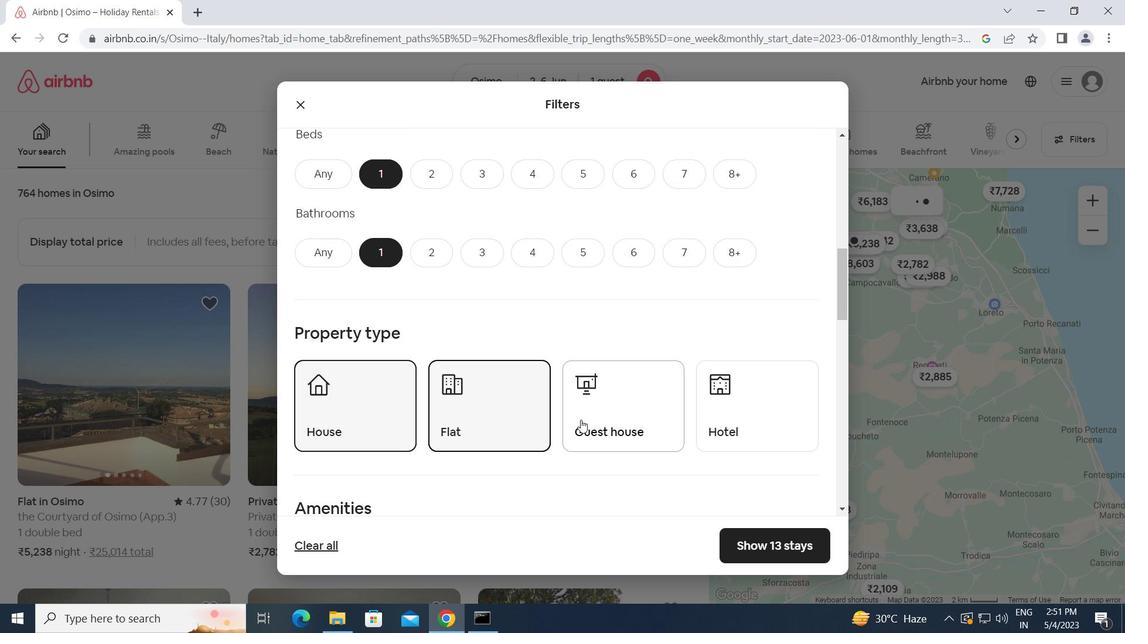 
Action: Mouse pressed left at (583, 419)
Screenshot: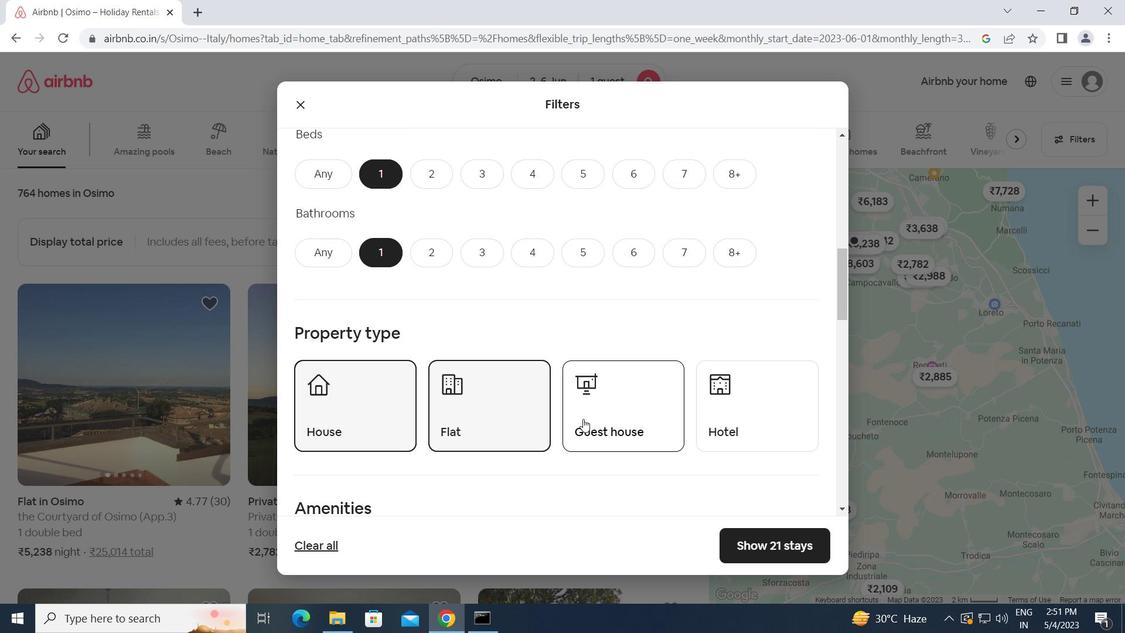 
Action: Mouse moved to (728, 412)
Screenshot: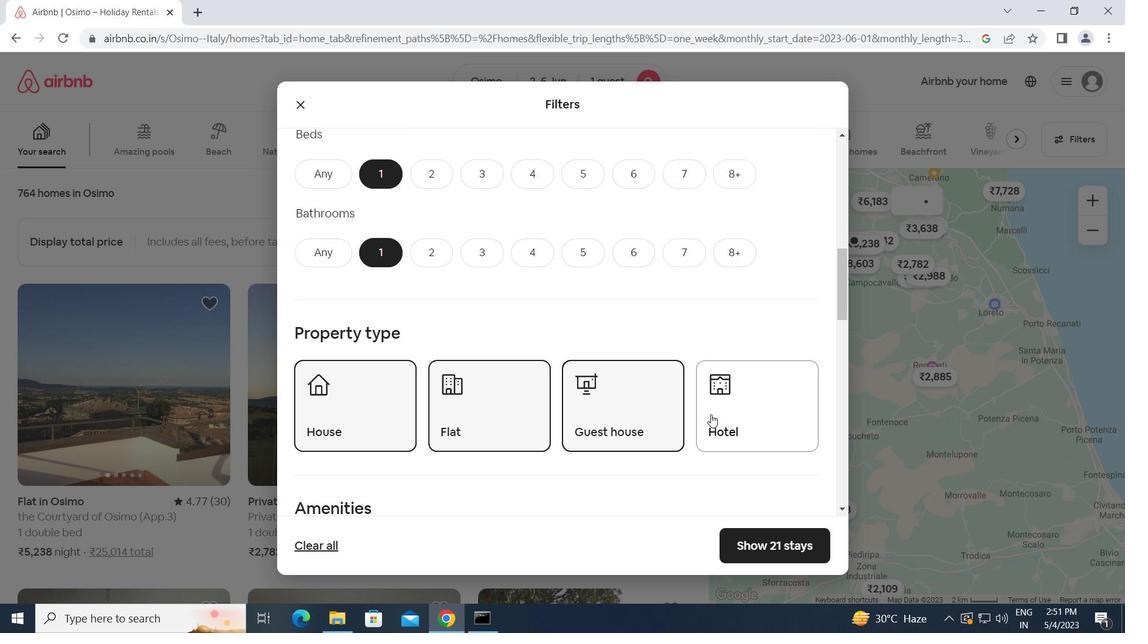 
Action: Mouse pressed left at (728, 412)
Screenshot: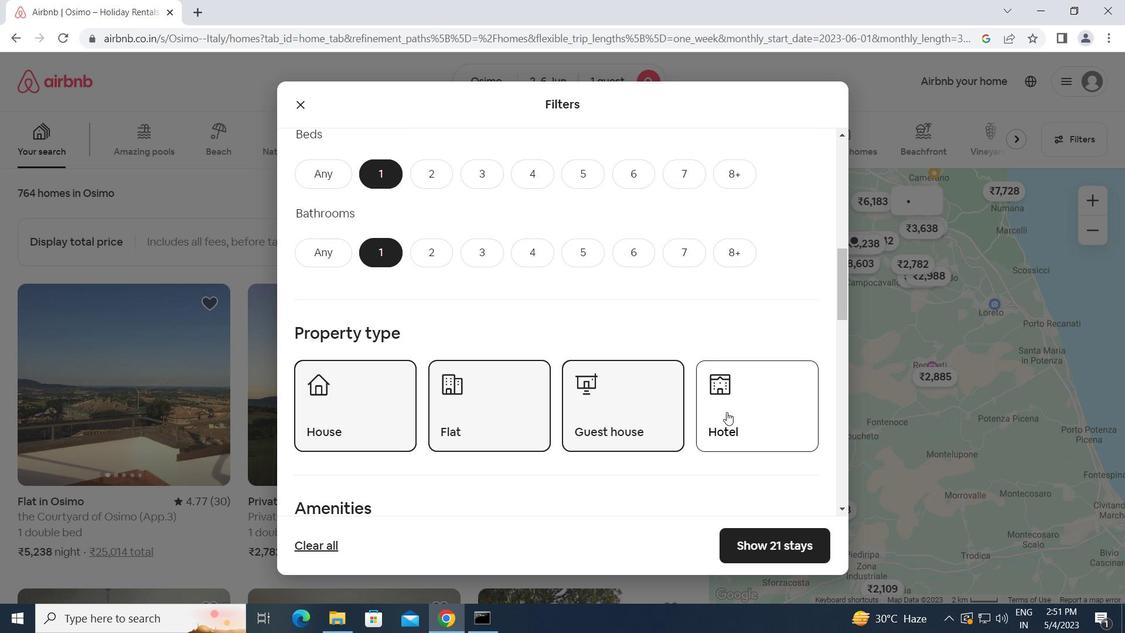 
Action: Mouse moved to (614, 434)
Screenshot: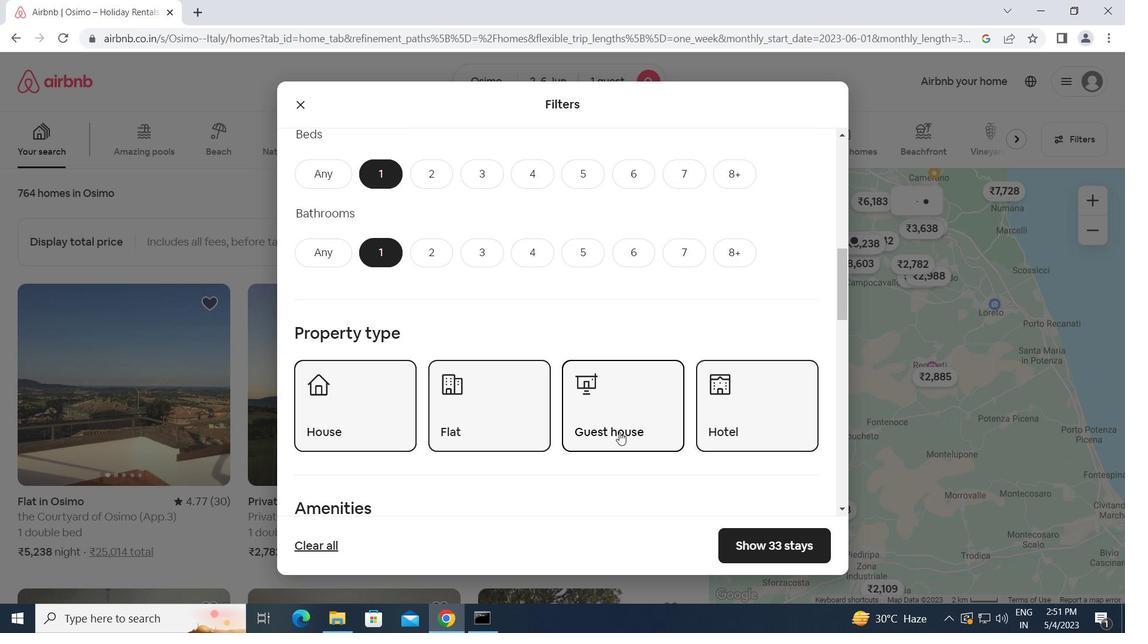 
Action: Mouse scrolled (614, 433) with delta (0, 0)
Screenshot: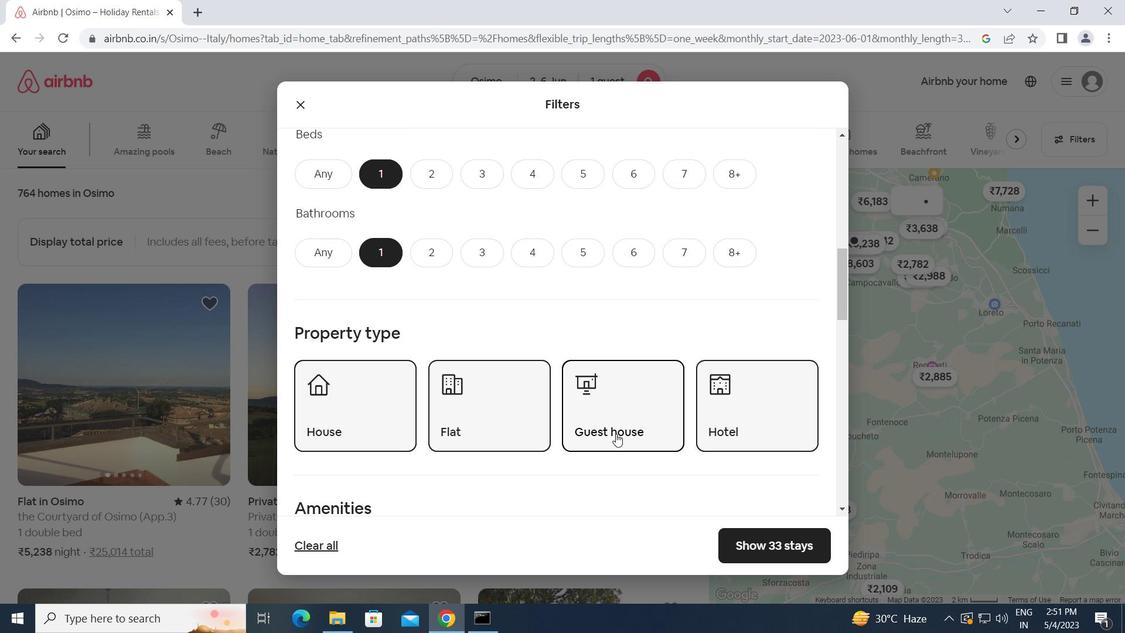 
Action: Mouse scrolled (614, 433) with delta (0, 0)
Screenshot: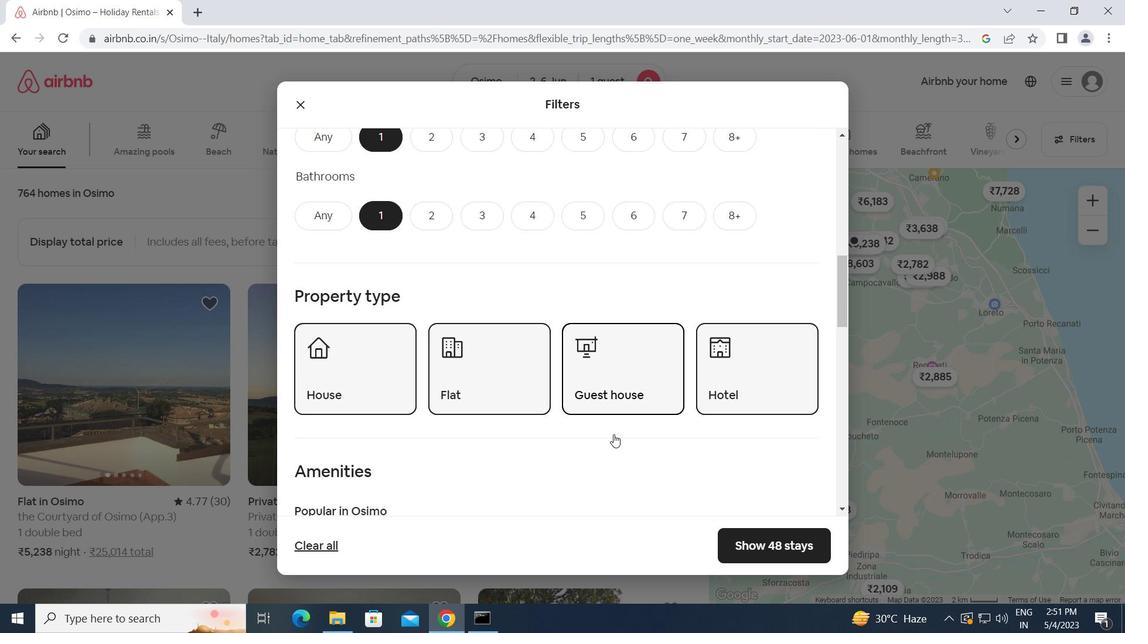 
Action: Mouse scrolled (614, 433) with delta (0, 0)
Screenshot: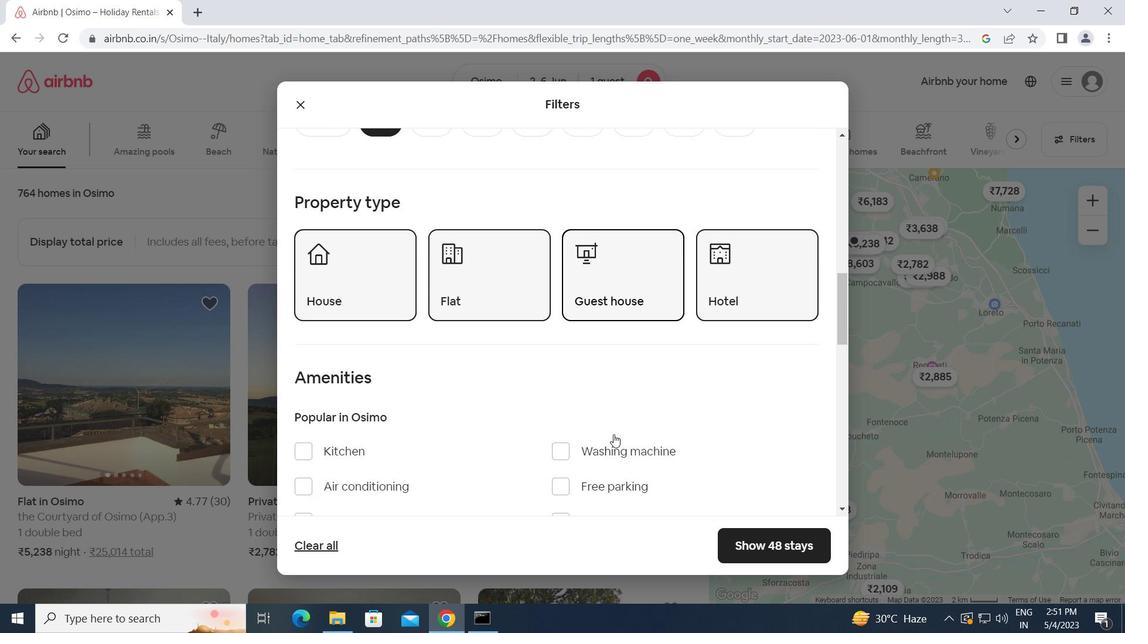 
Action: Mouse scrolled (614, 433) with delta (0, 0)
Screenshot: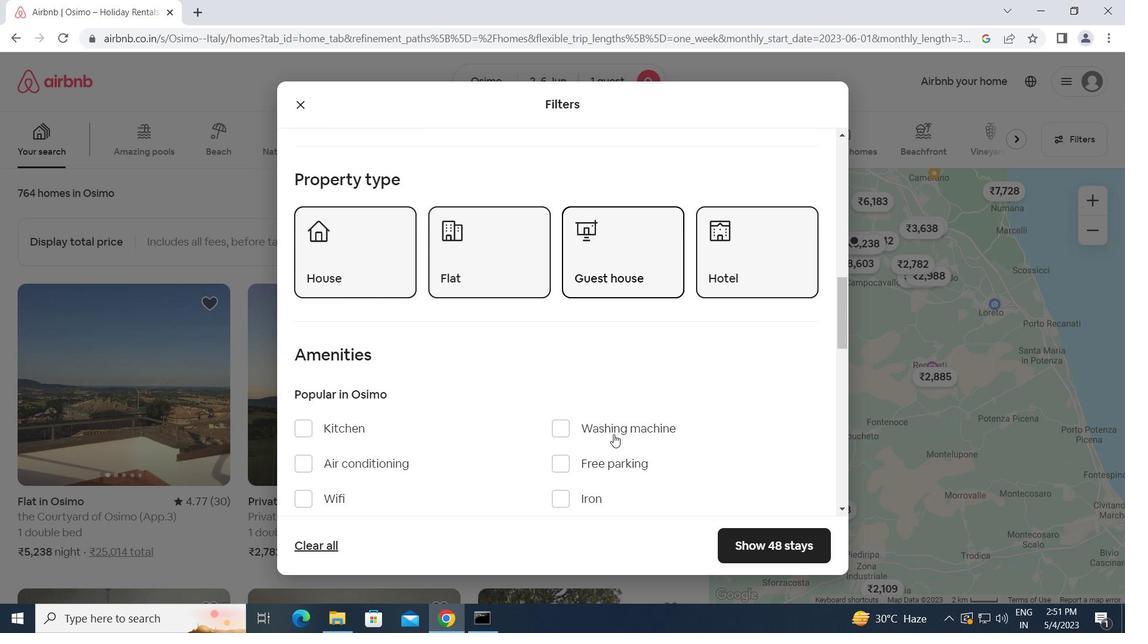 
Action: Mouse scrolled (614, 433) with delta (0, 0)
Screenshot: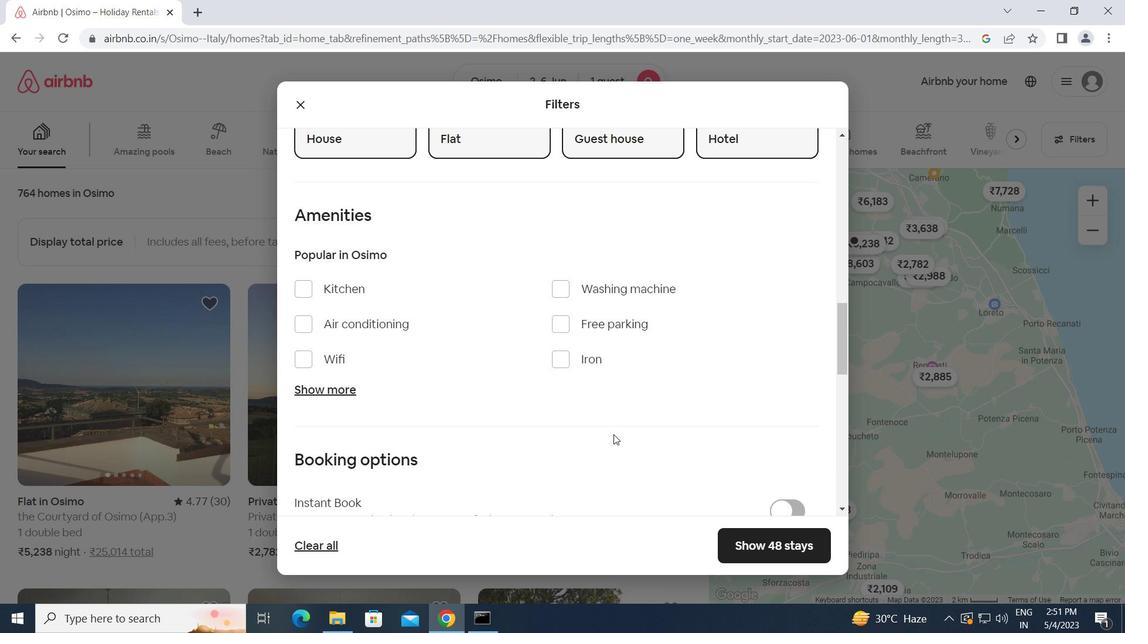 
Action: Mouse scrolled (614, 433) with delta (0, 0)
Screenshot: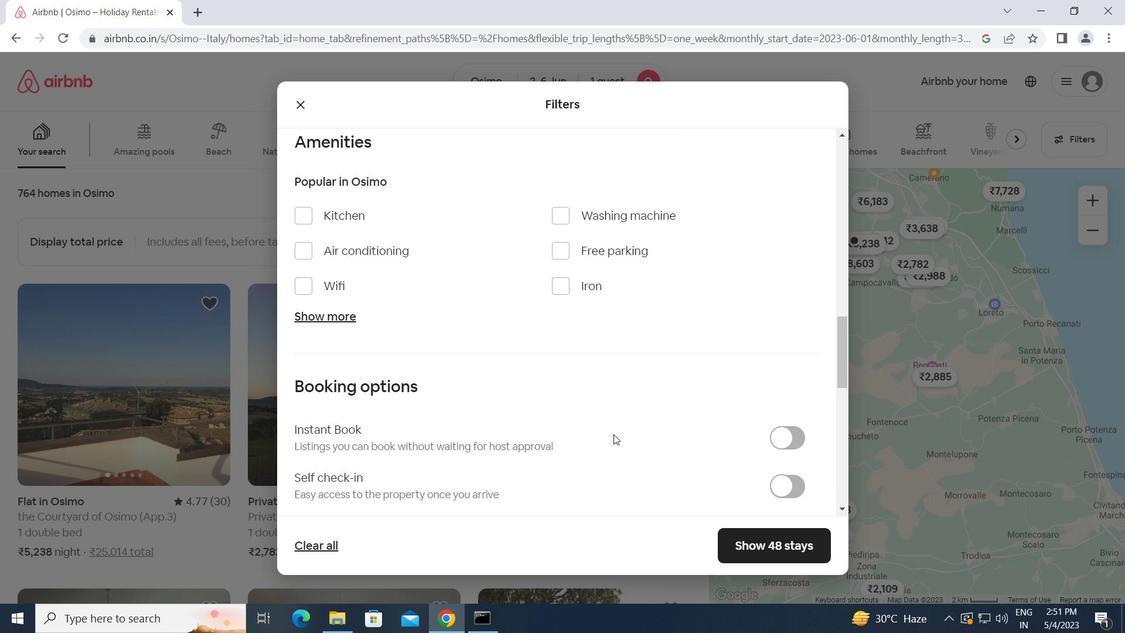
Action: Mouse moved to (790, 403)
Screenshot: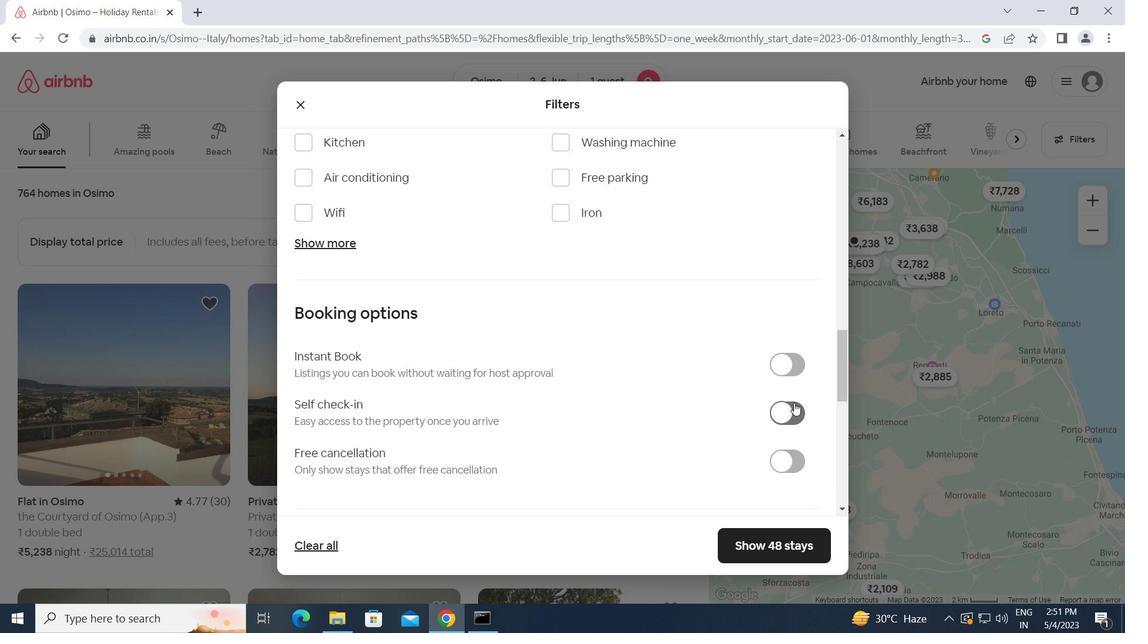
Action: Mouse pressed left at (790, 403)
Screenshot: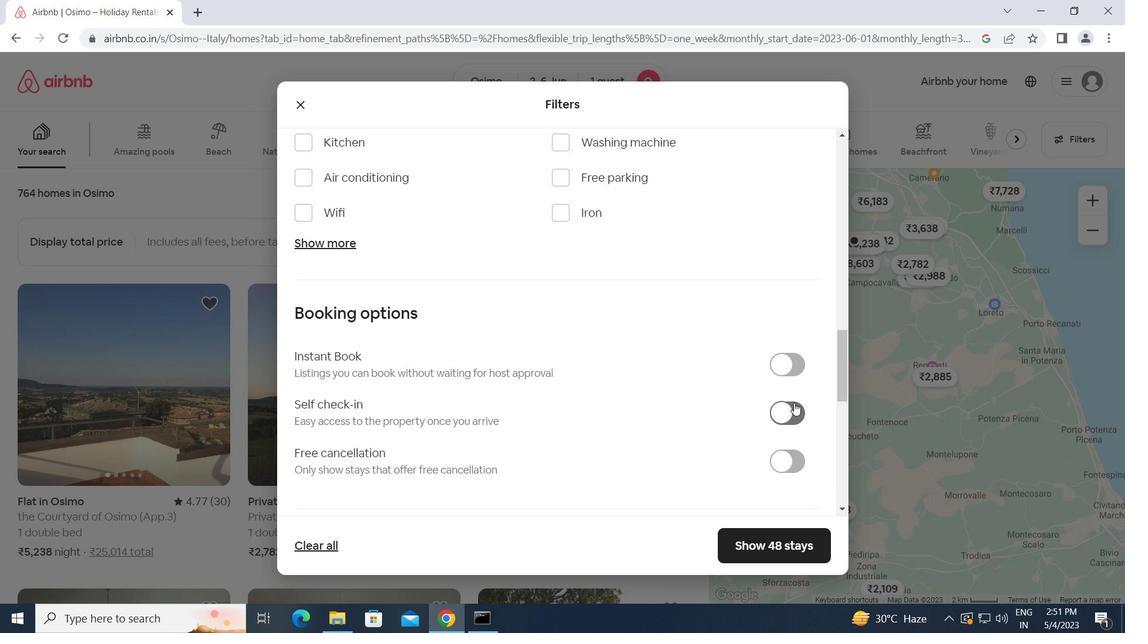 
Action: Mouse moved to (643, 451)
Screenshot: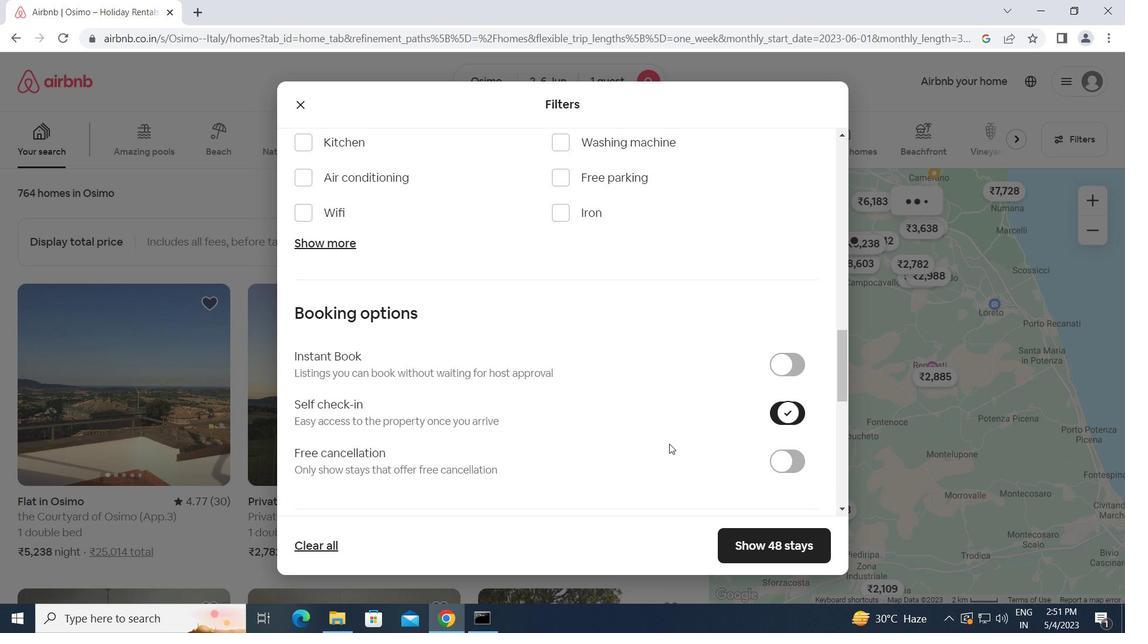 
Action: Mouse scrolled (643, 451) with delta (0, 0)
Screenshot: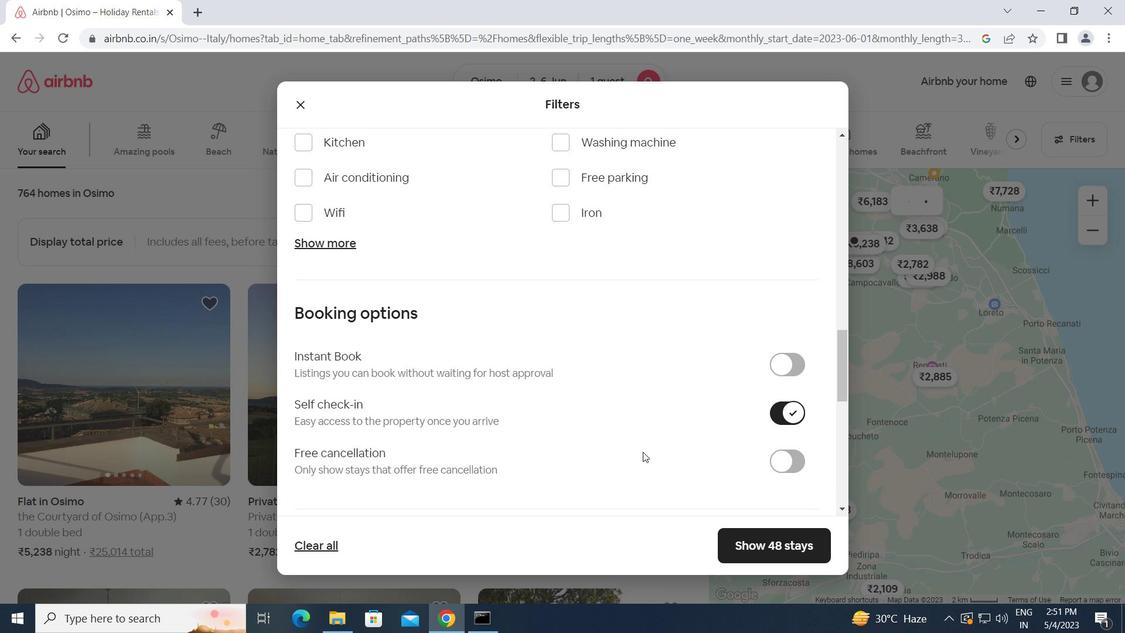 
Action: Mouse scrolled (643, 451) with delta (0, 0)
Screenshot: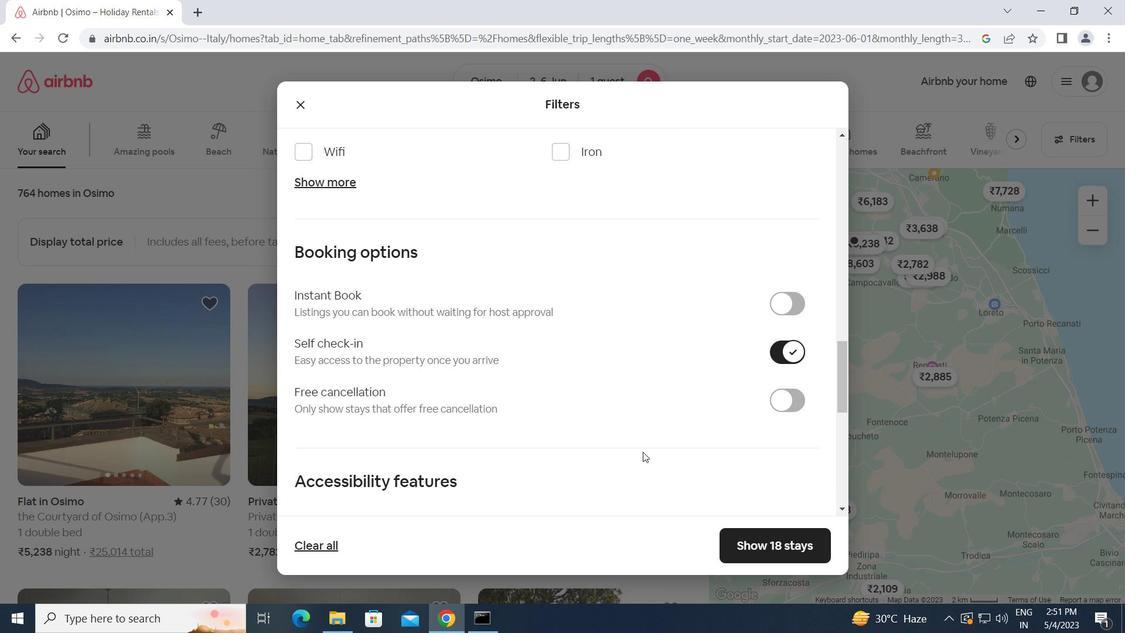 
Action: Mouse scrolled (643, 451) with delta (0, 0)
Screenshot: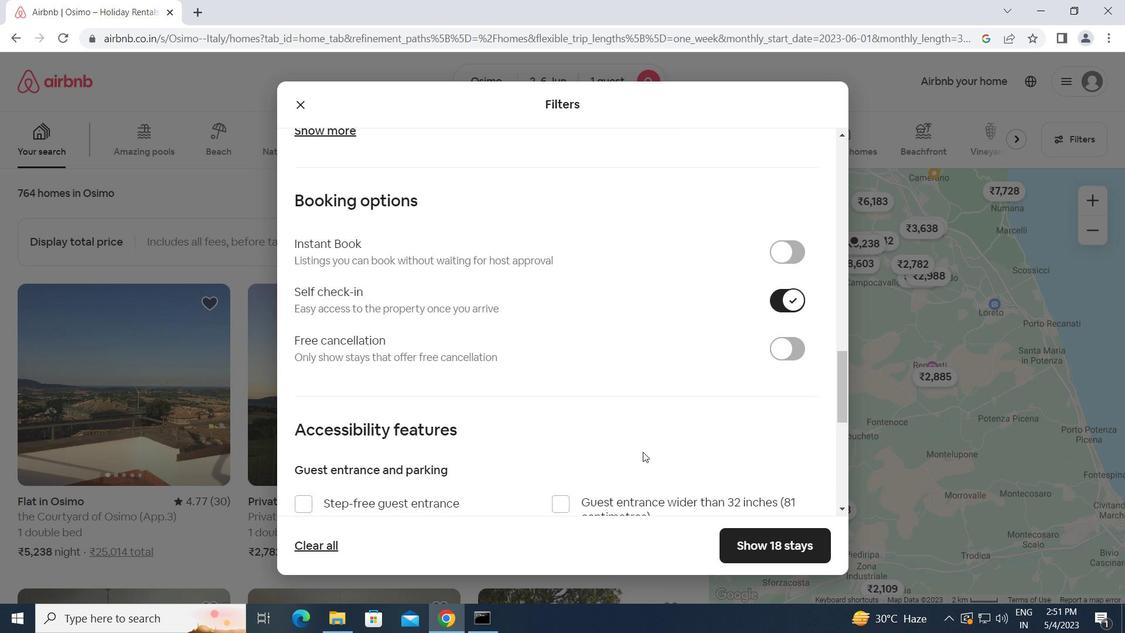 
Action: Mouse scrolled (643, 451) with delta (0, 0)
Screenshot: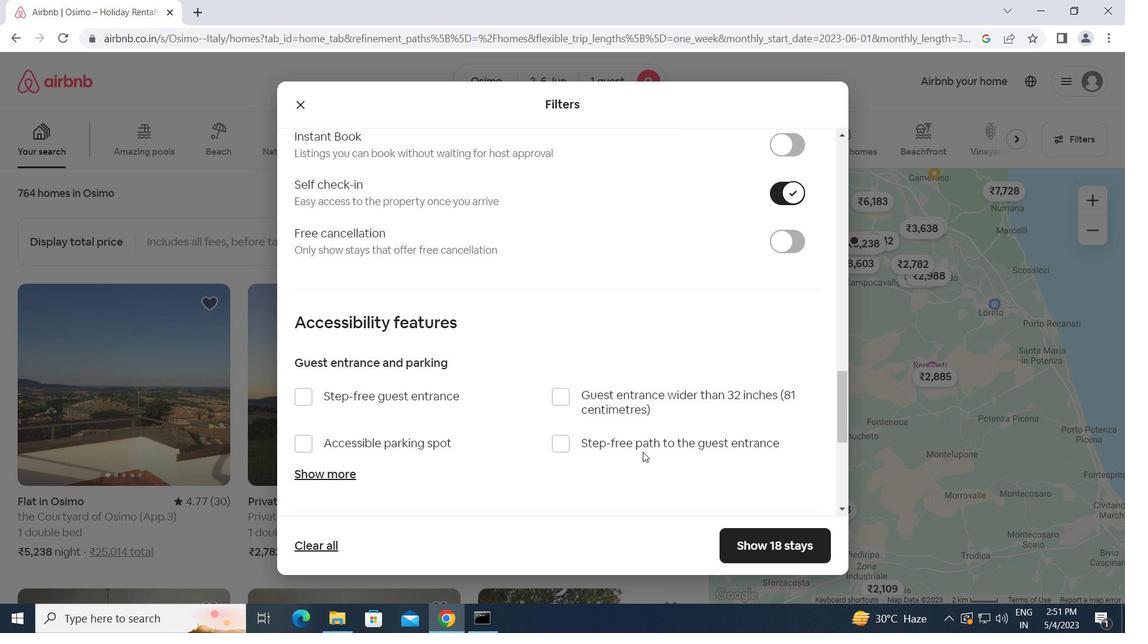 
Action: Mouse scrolled (643, 451) with delta (0, 0)
Screenshot: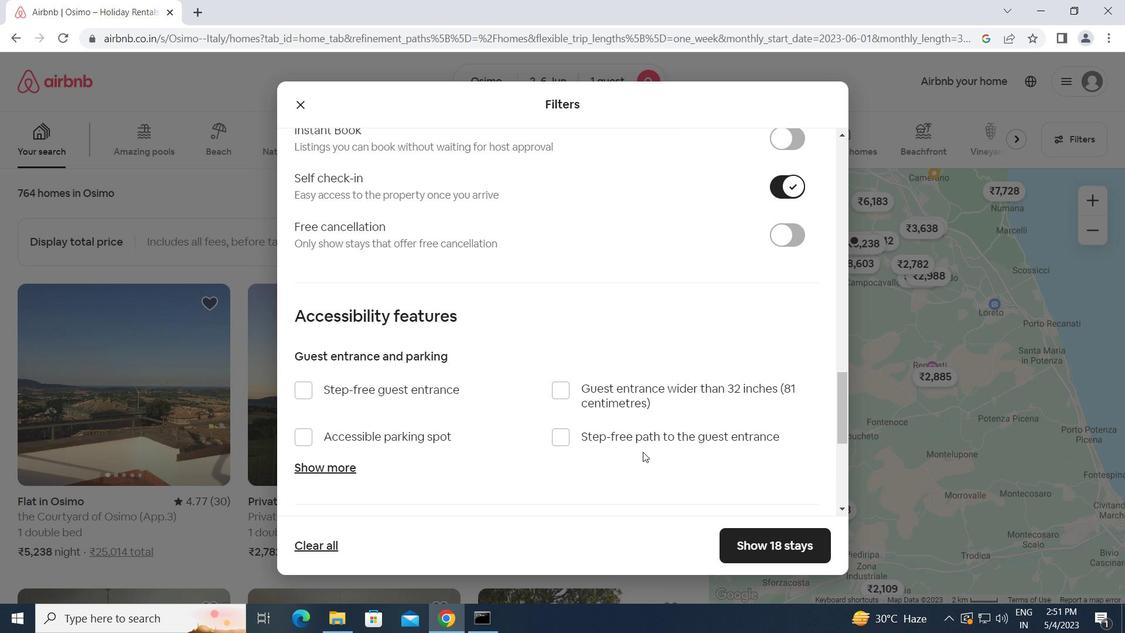 
Action: Mouse moved to (642, 451)
Screenshot: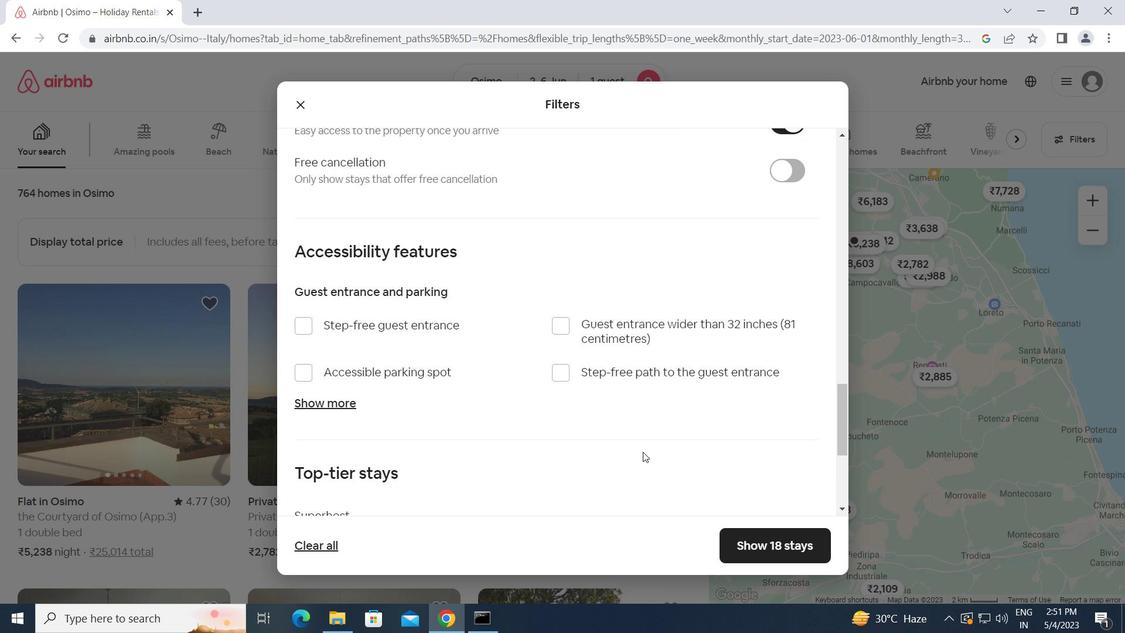 
Action: Mouse scrolled (642, 451) with delta (0, 0)
Screenshot: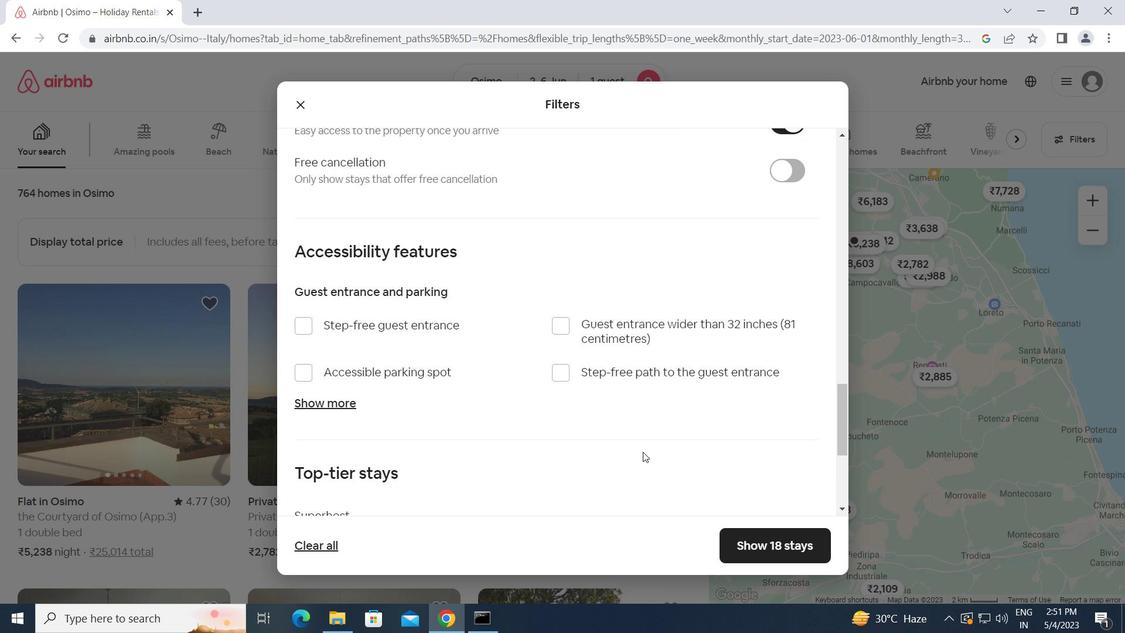 
Action: Mouse moved to (641, 451)
Screenshot: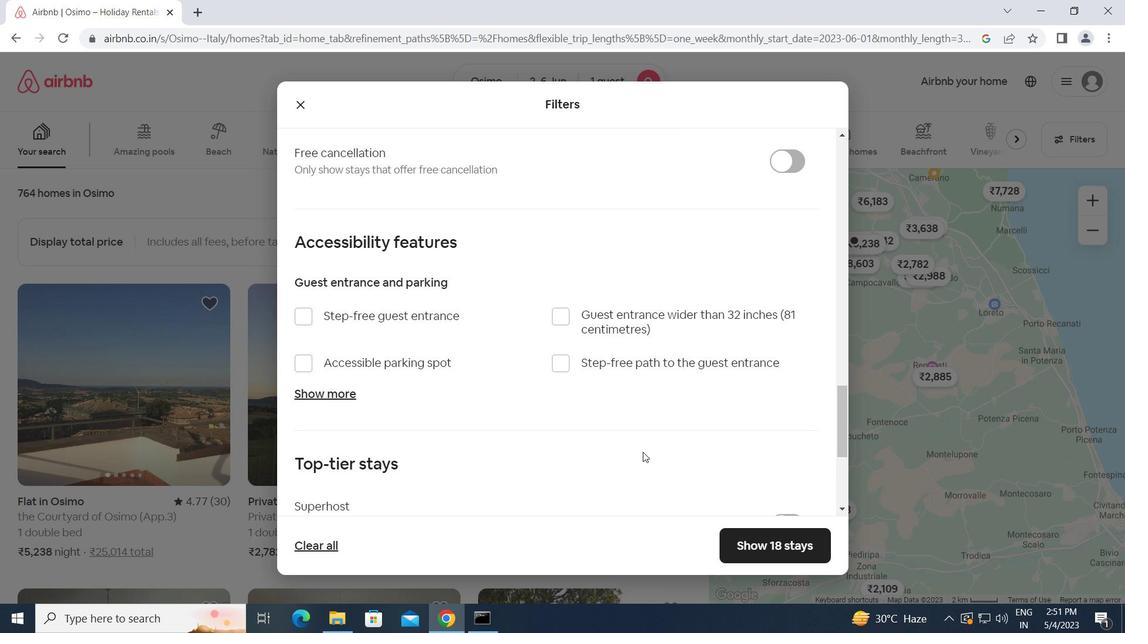
Action: Mouse scrolled (641, 451) with delta (0, 0)
Screenshot: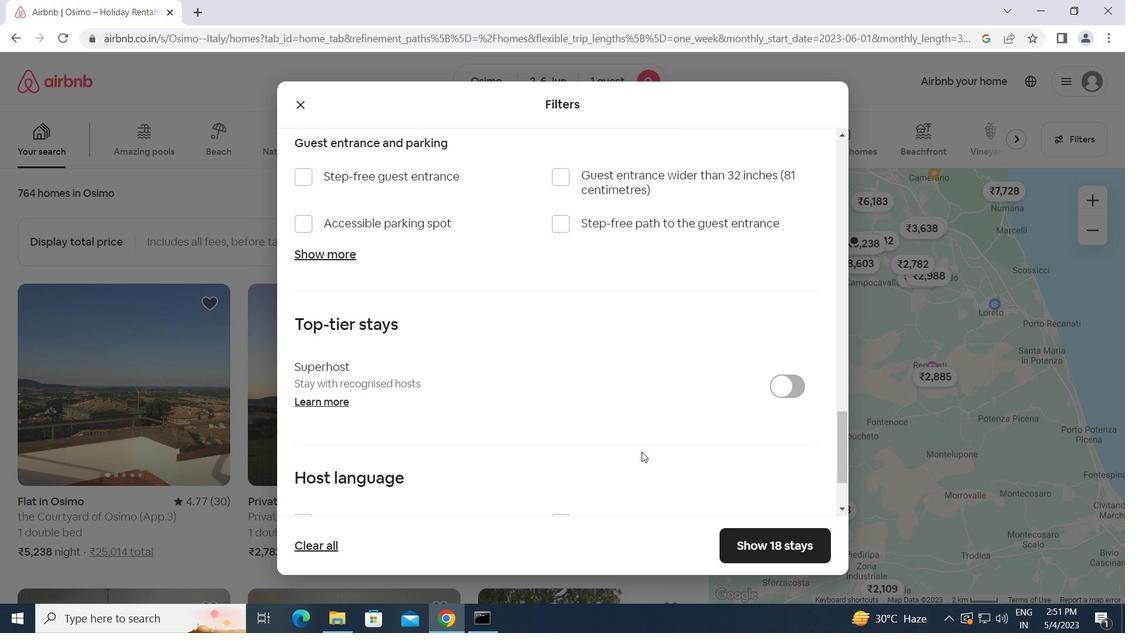 
Action: Mouse scrolled (641, 451) with delta (0, 0)
Screenshot: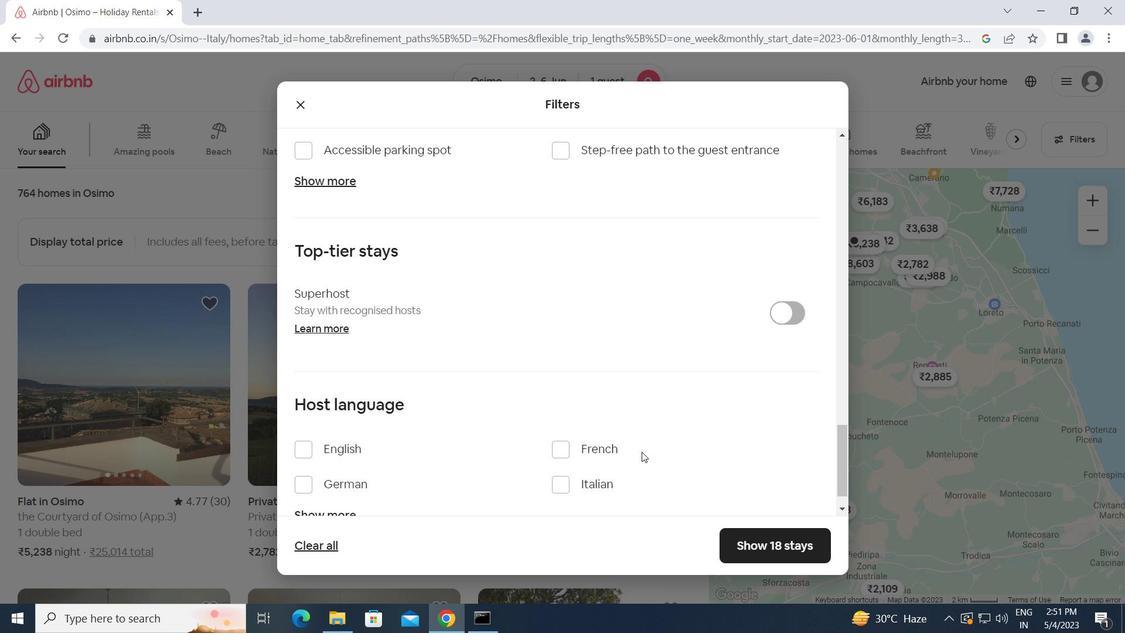 
Action: Mouse moved to (299, 413)
Screenshot: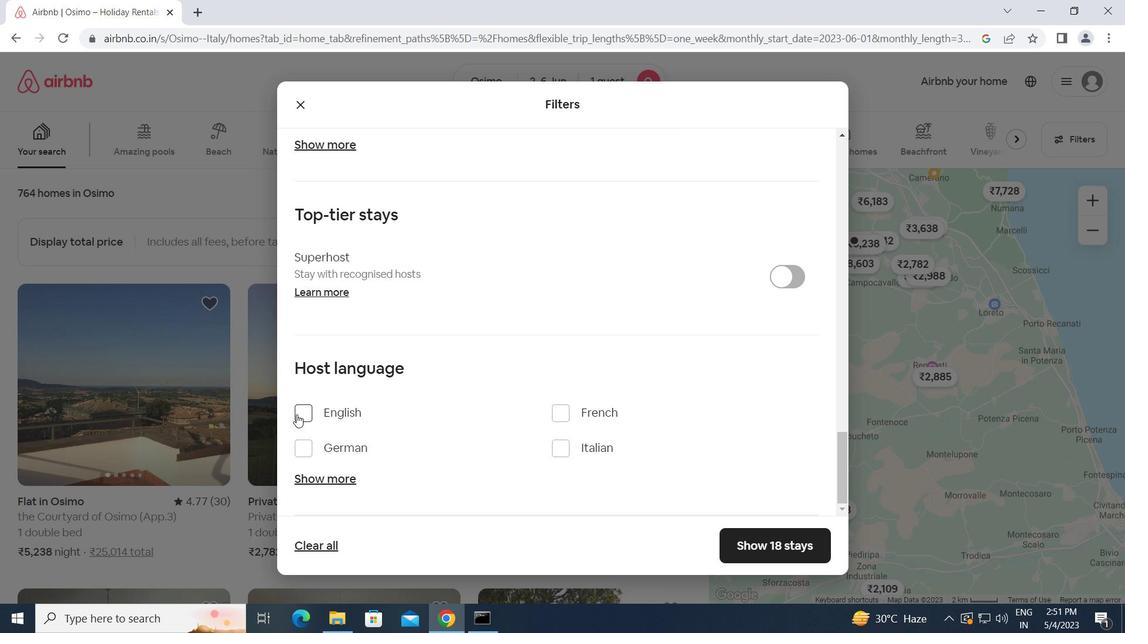 
Action: Mouse pressed left at (299, 413)
Screenshot: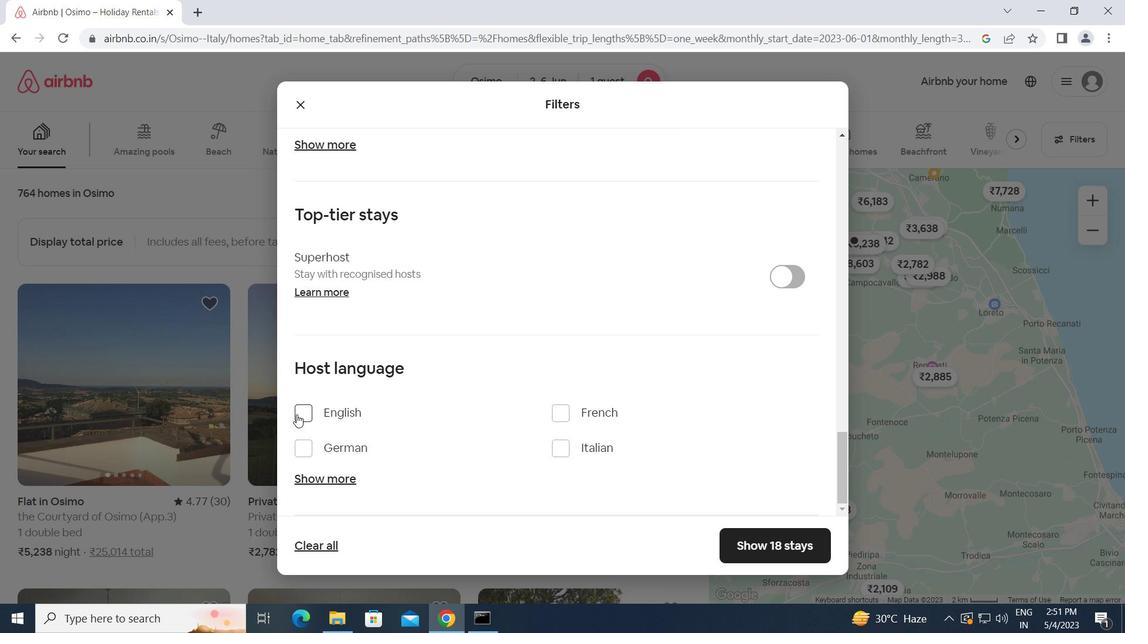 
Action: Mouse moved to (760, 544)
Screenshot: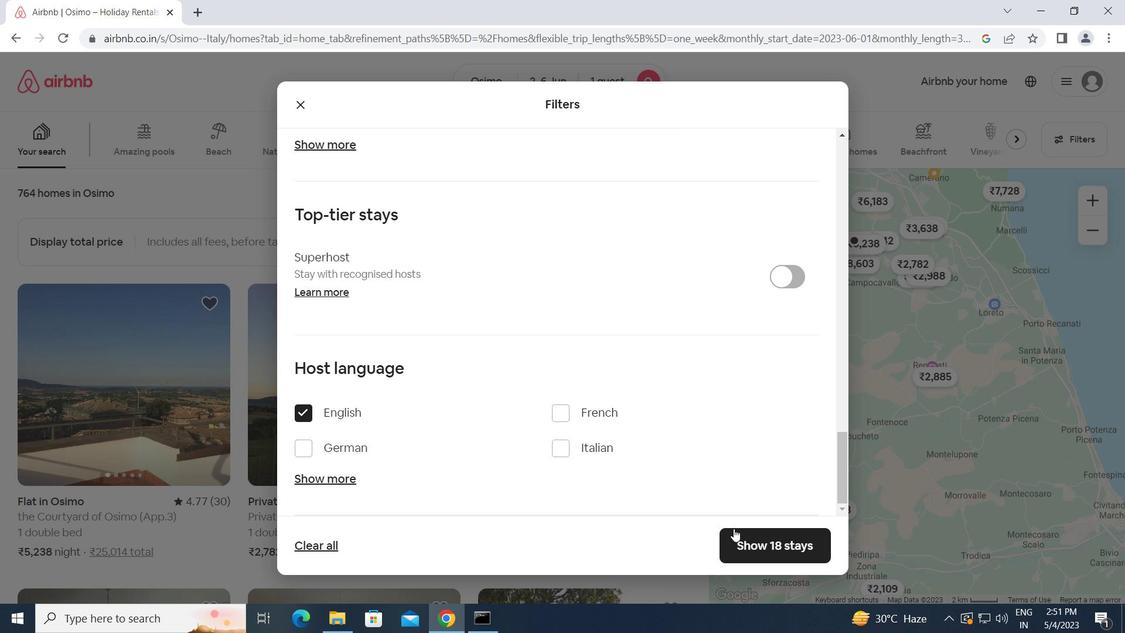 
Action: Mouse pressed left at (760, 544)
Screenshot: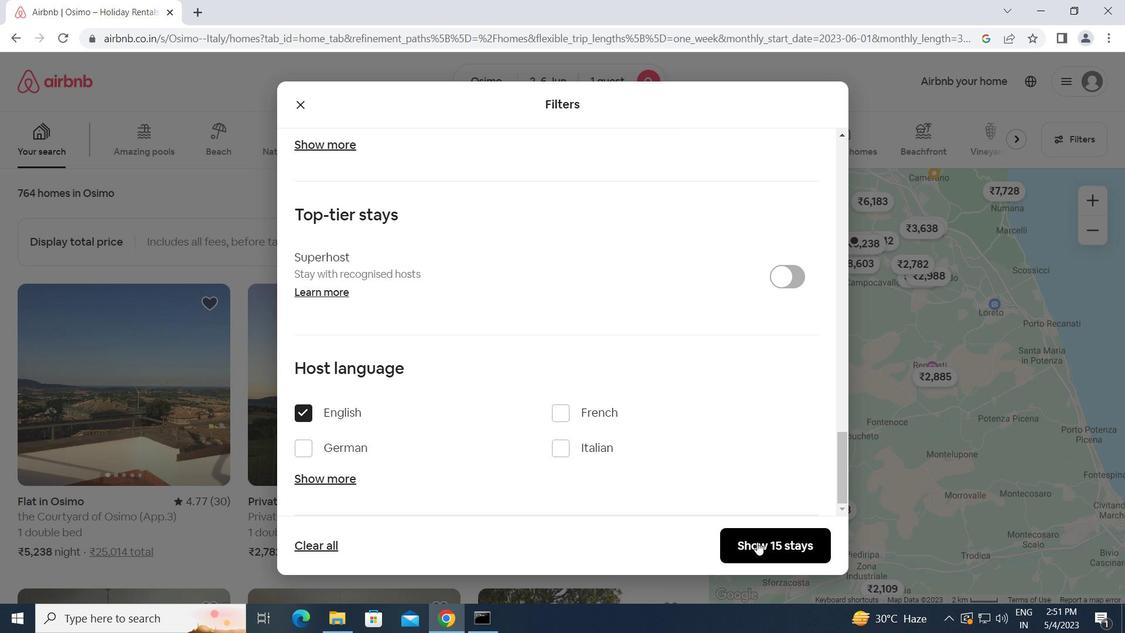 
Action: Mouse moved to (746, 521)
Screenshot: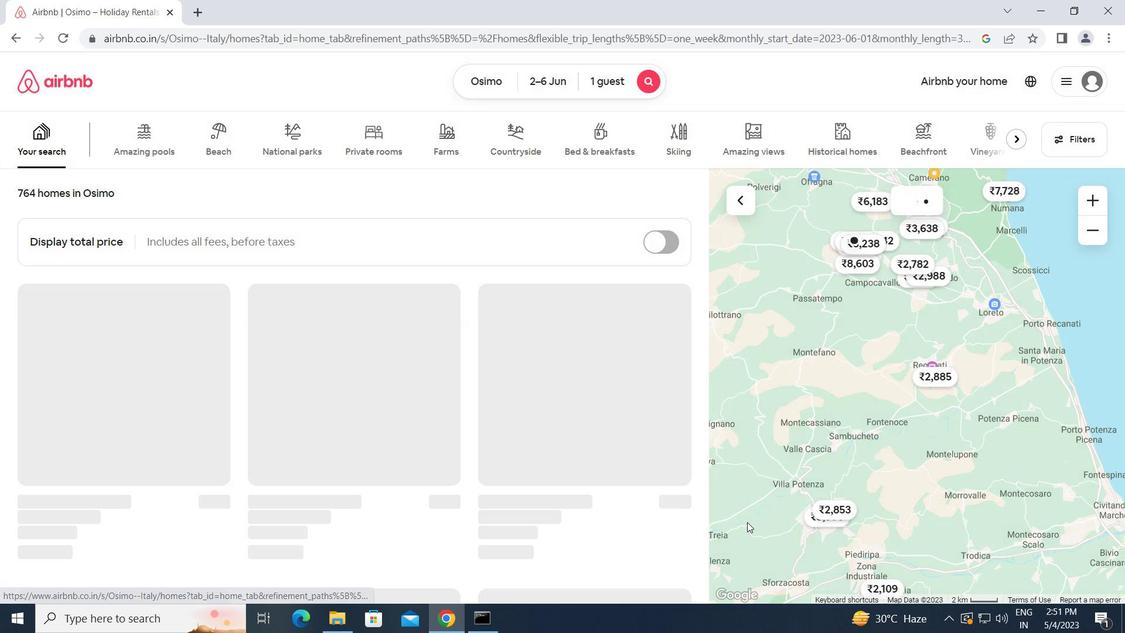 
